 Task: Look for space in Shanhetun, China from 2nd June, 2023 to 15th June, 2023 for 2 adults in price range Rs.10000 to Rs.15000. Place can be entire place with 1  bedroom having 1 bed and 1 bathroom. Property type can be house, flat, guest house, hotel. Booking option can be shelf check-in. Required host language is Chinese (Simplified).
Action: Mouse moved to (586, 83)
Screenshot: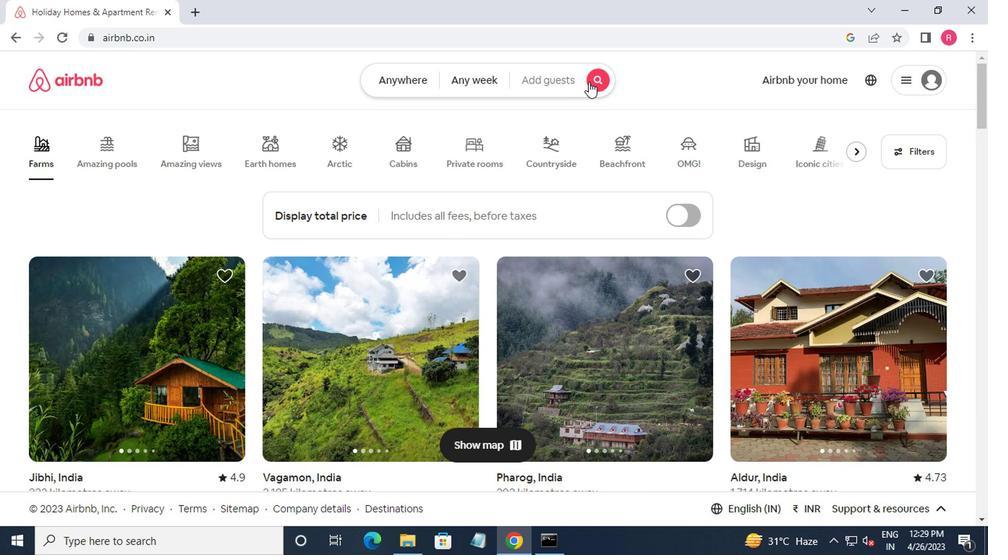 
Action: Mouse pressed left at (586, 83)
Screenshot: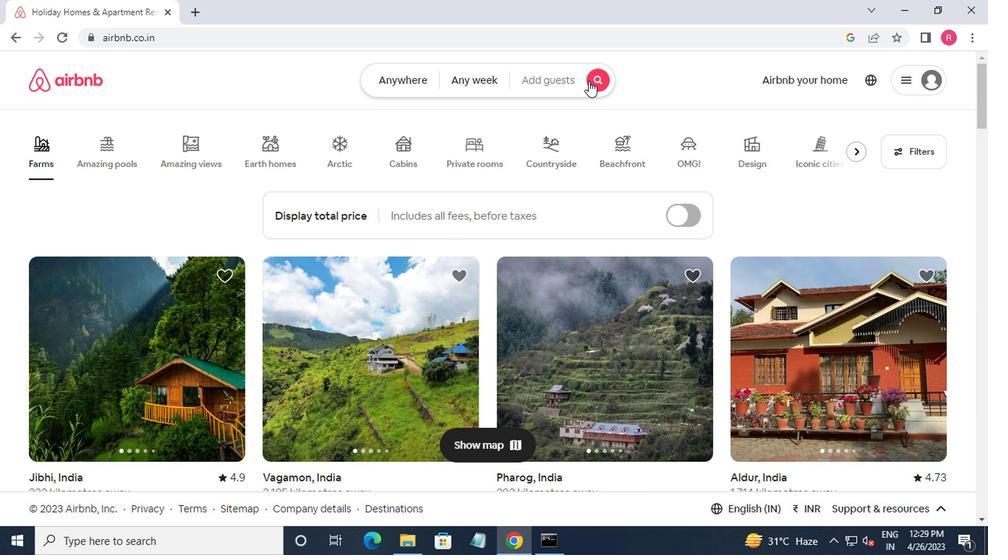 
Action: Mouse moved to (308, 134)
Screenshot: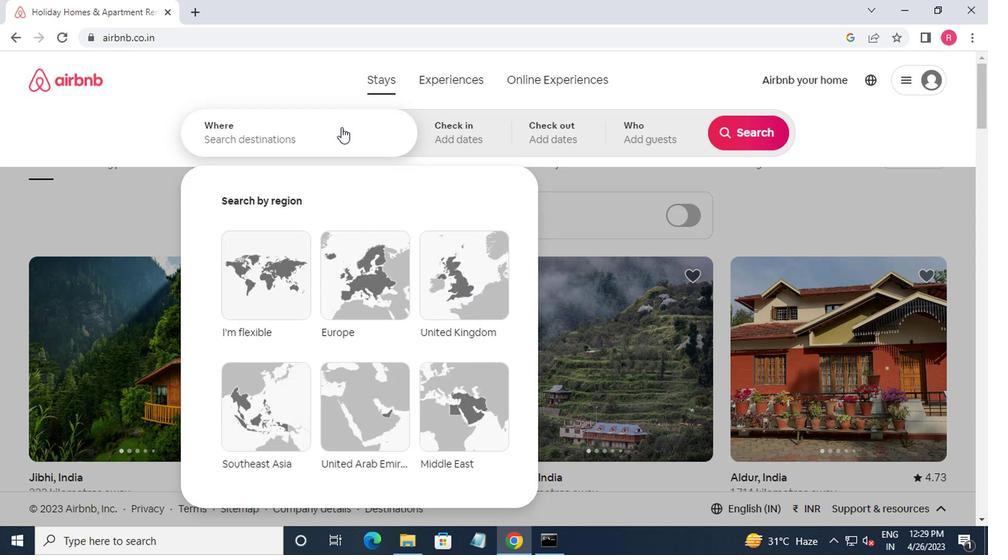 
Action: Mouse pressed left at (308, 134)
Screenshot: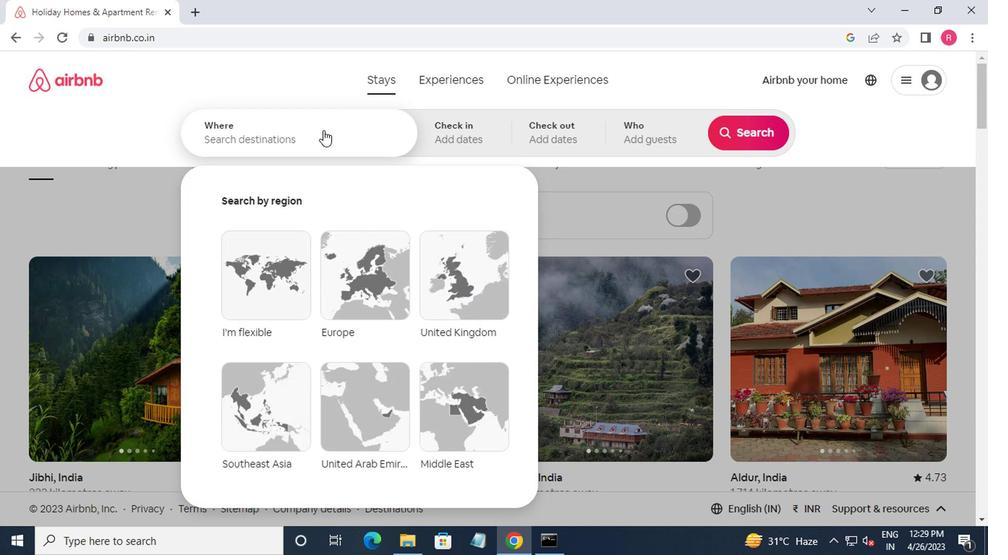 
Action: Mouse moved to (308, 134)
Screenshot: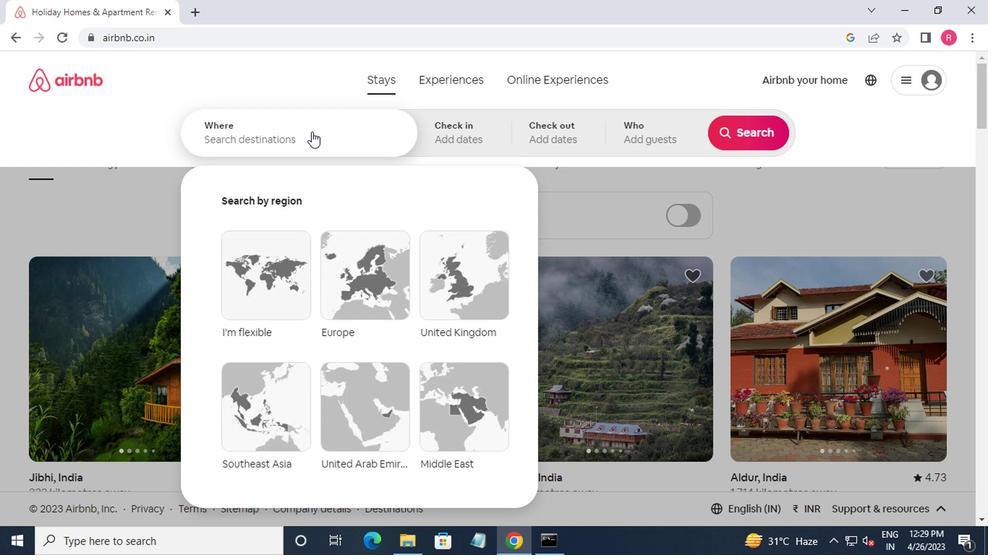 
Action: Key pressed shanhetun,chnaa<Key.backspace><Key.backspace><Key.backspace>aina<Key.backspace><Key.backspace><Key.backspace><Key.backspace>ina<Key.enter>
Screenshot: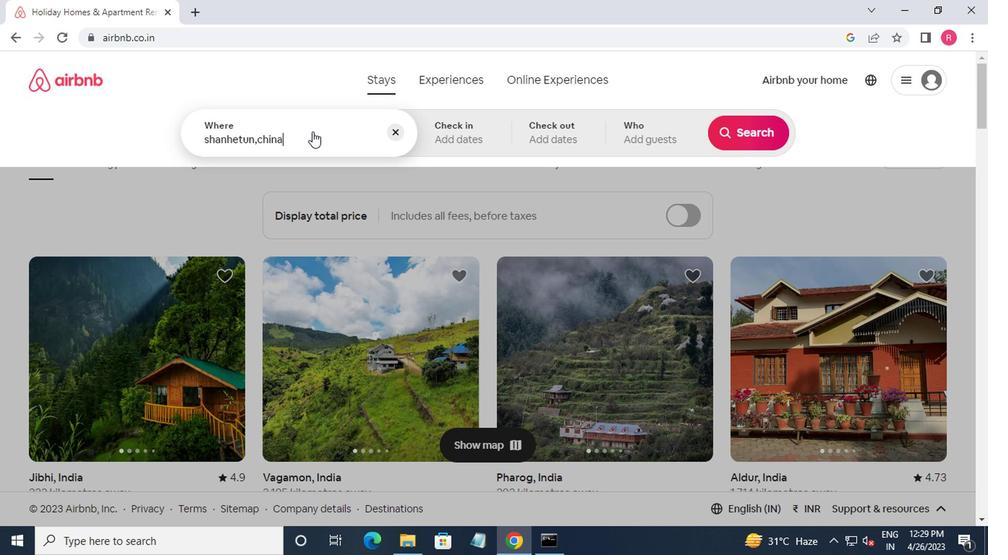 
Action: Mouse moved to (736, 250)
Screenshot: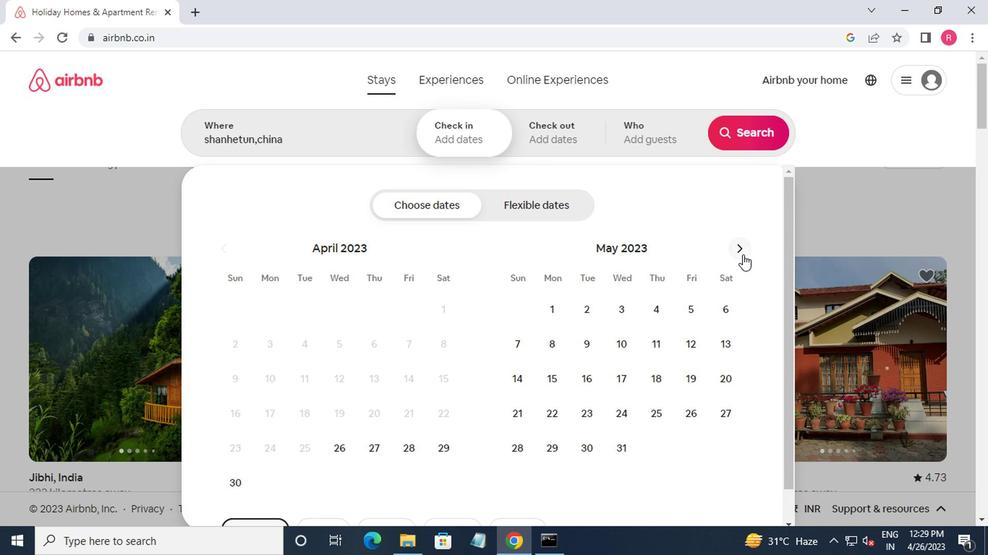 
Action: Mouse pressed left at (736, 250)
Screenshot: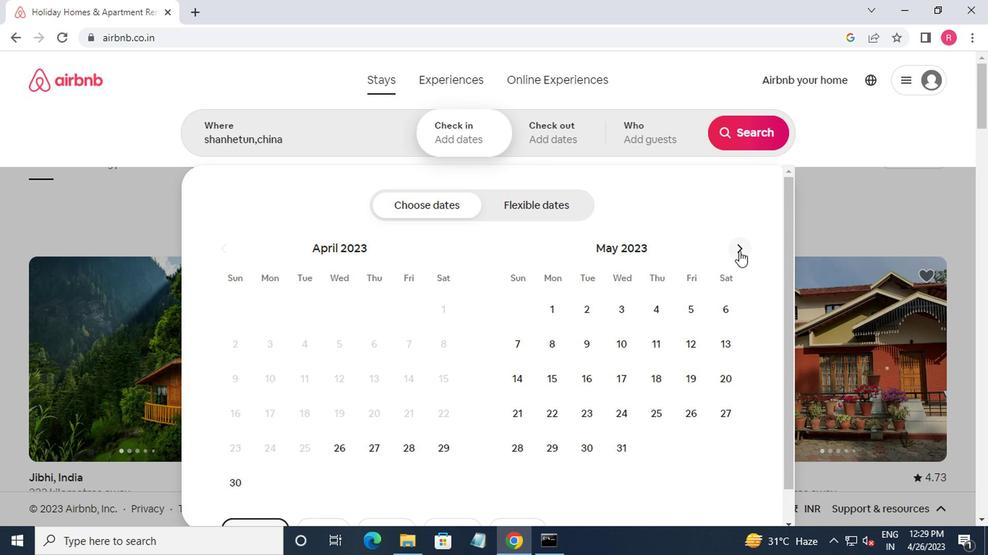 
Action: Mouse moved to (697, 320)
Screenshot: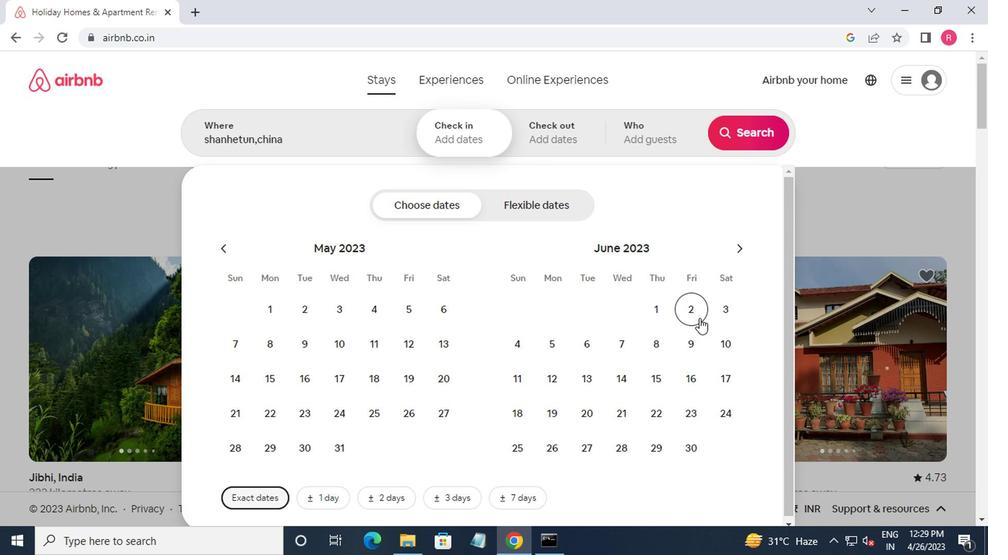
Action: Mouse pressed left at (697, 320)
Screenshot: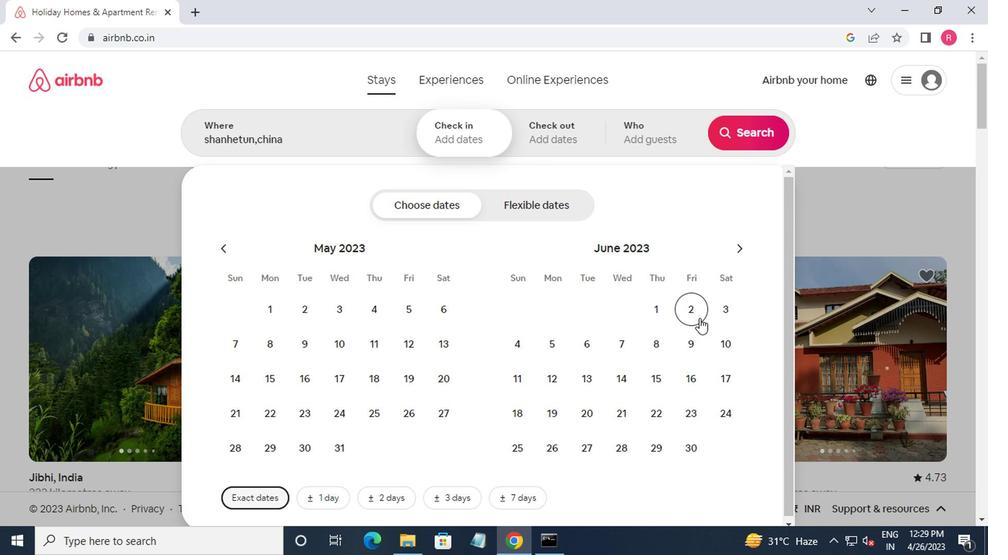 
Action: Mouse moved to (667, 386)
Screenshot: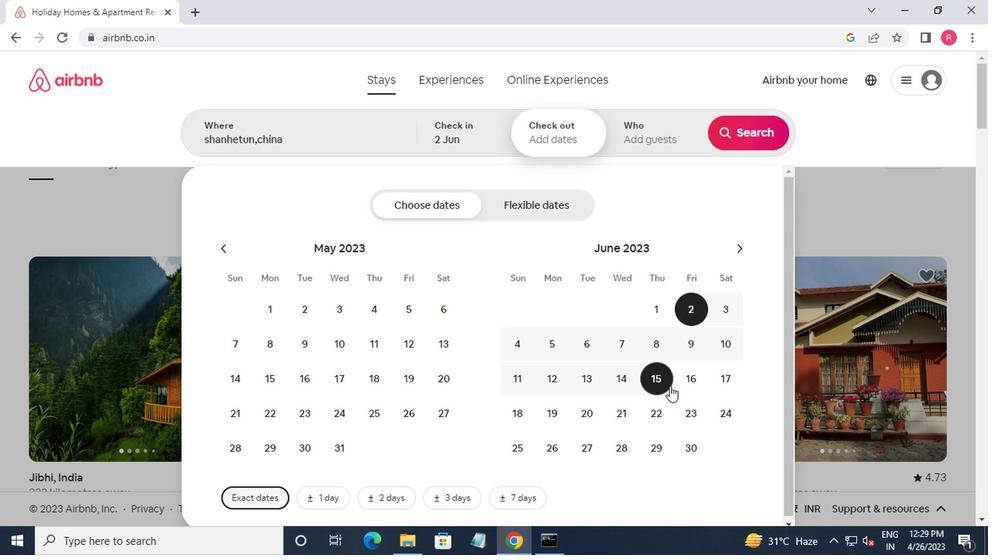 
Action: Mouse pressed left at (667, 386)
Screenshot: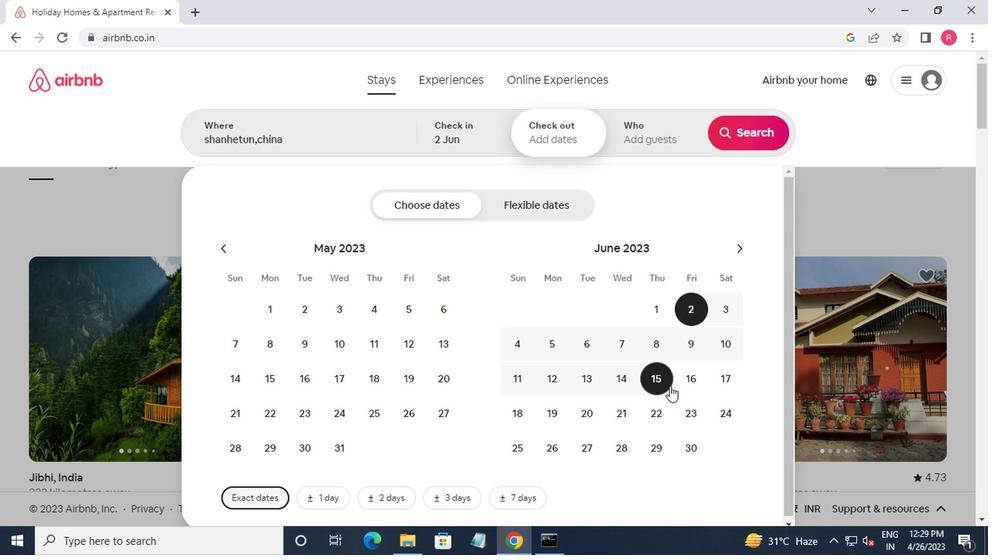
Action: Mouse moved to (642, 151)
Screenshot: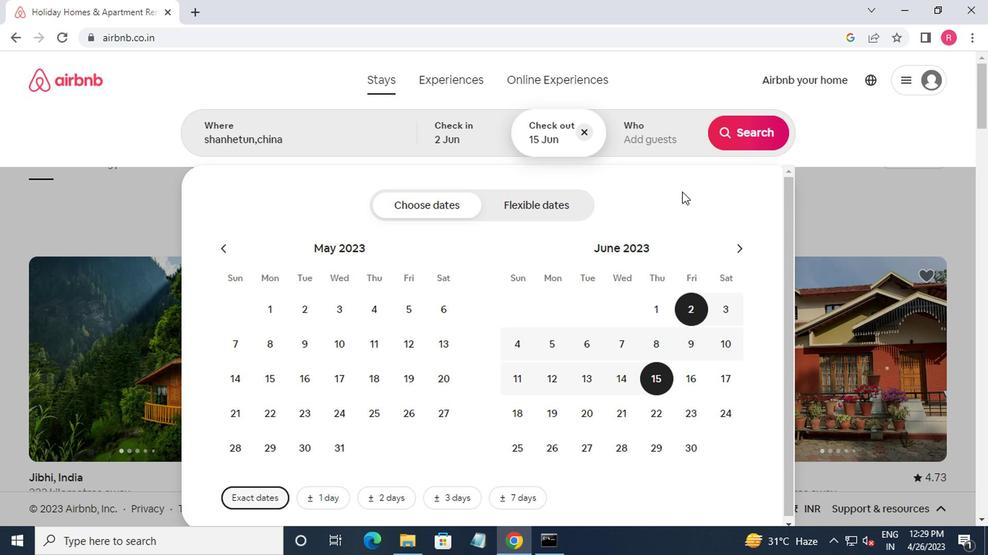 
Action: Mouse pressed left at (642, 151)
Screenshot: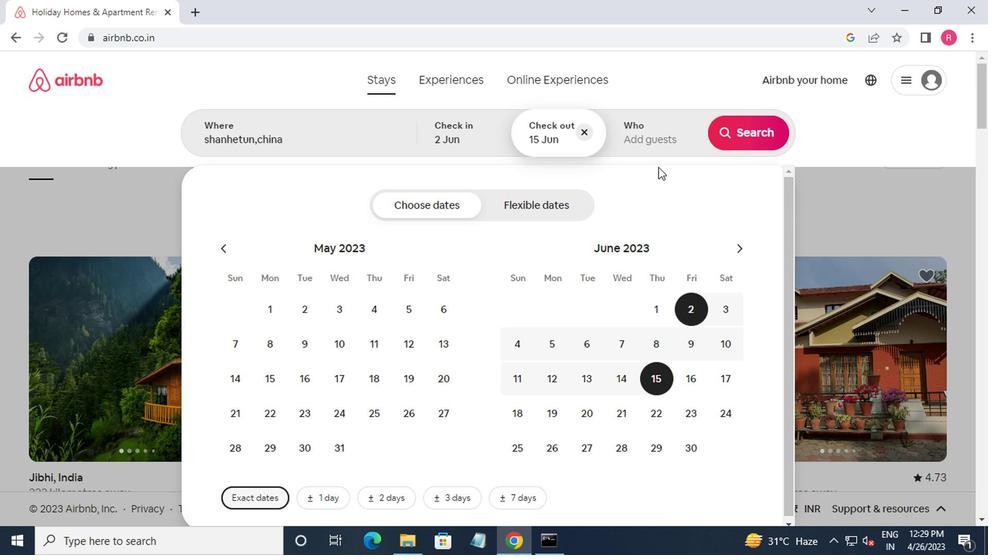 
Action: Mouse moved to (736, 210)
Screenshot: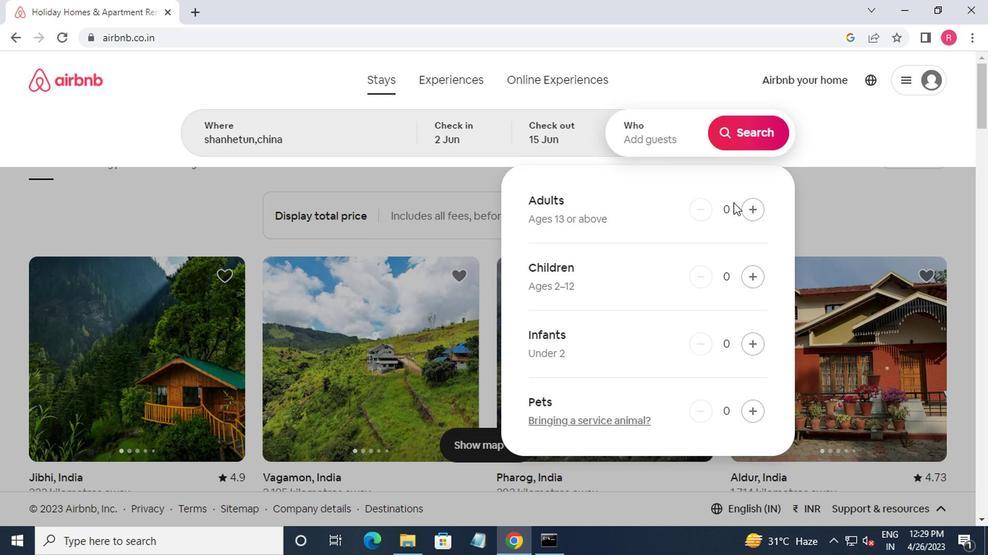 
Action: Mouse pressed left at (736, 210)
Screenshot: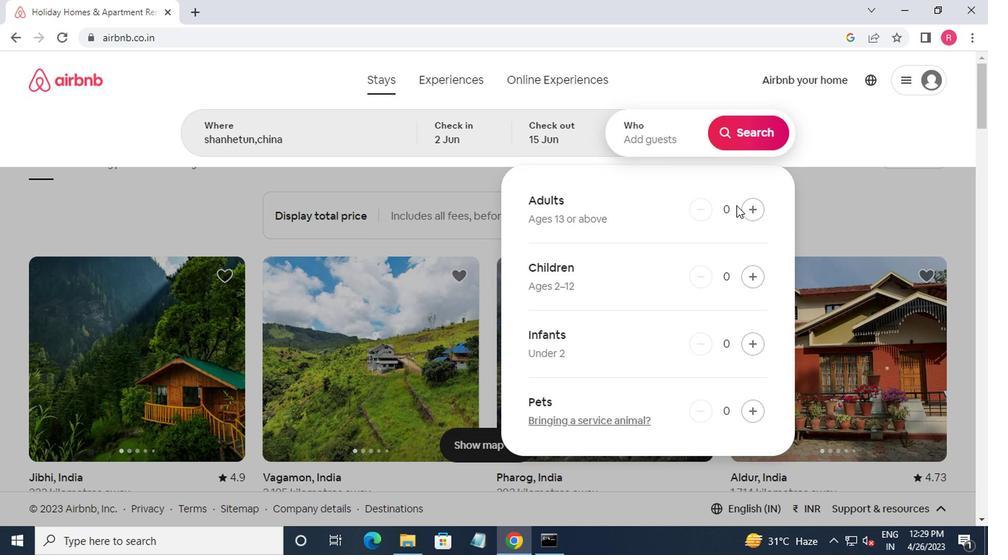 
Action: Mouse moved to (736, 213)
Screenshot: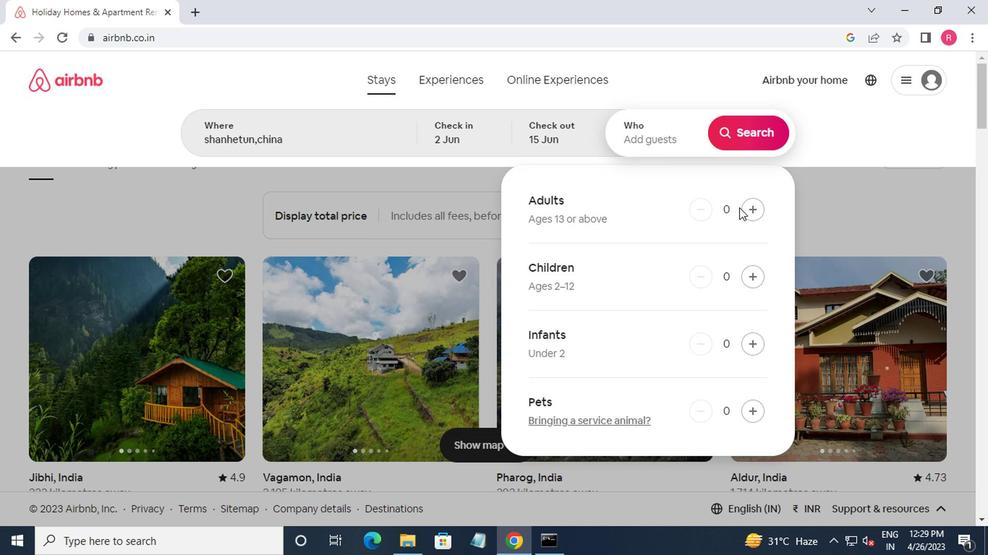 
Action: Mouse pressed left at (736, 213)
Screenshot: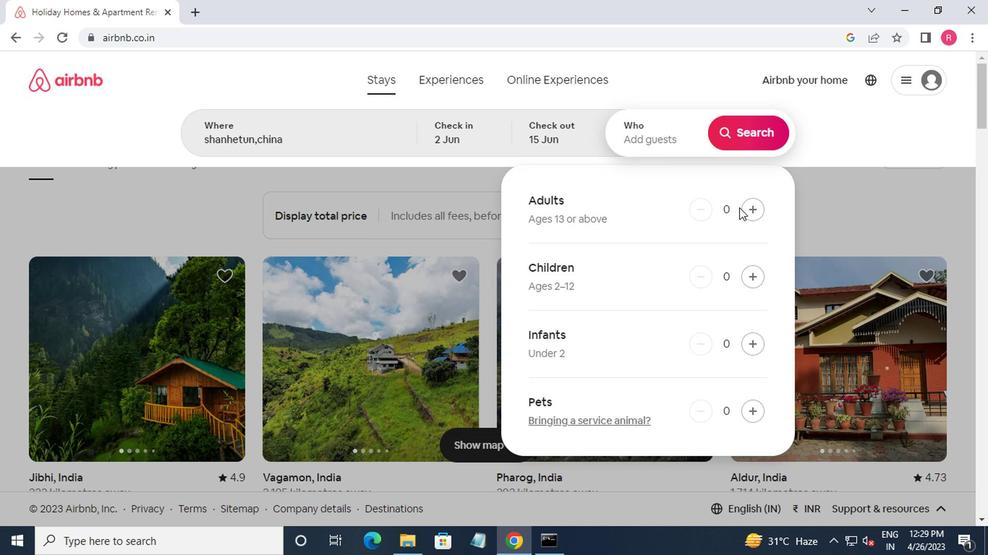 
Action: Mouse moved to (749, 211)
Screenshot: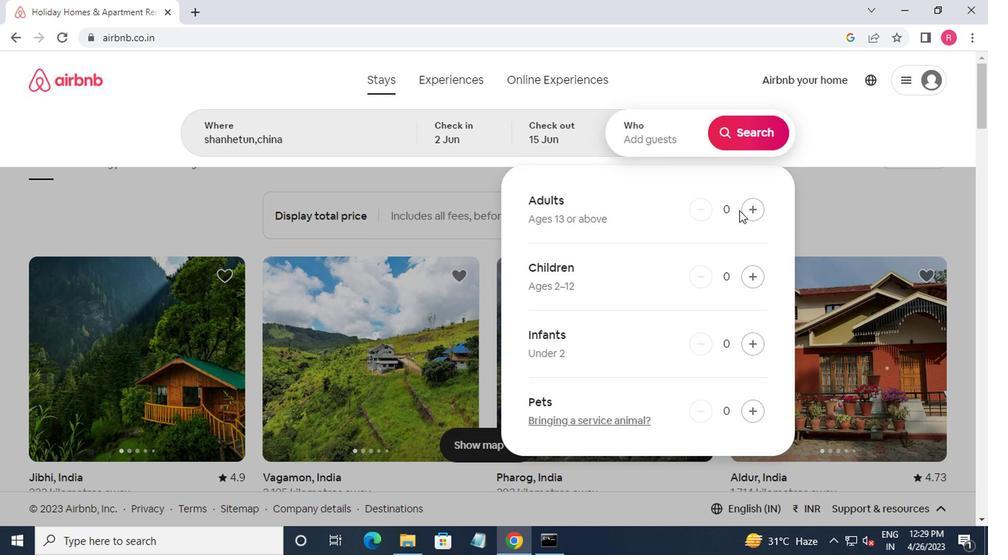 
Action: Mouse pressed left at (749, 211)
Screenshot: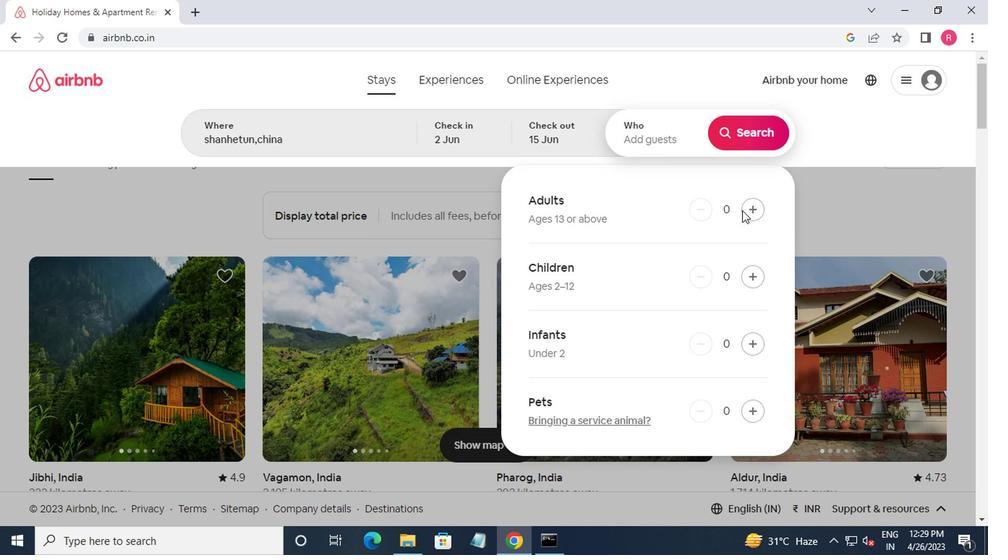 
Action: Mouse pressed left at (749, 211)
Screenshot: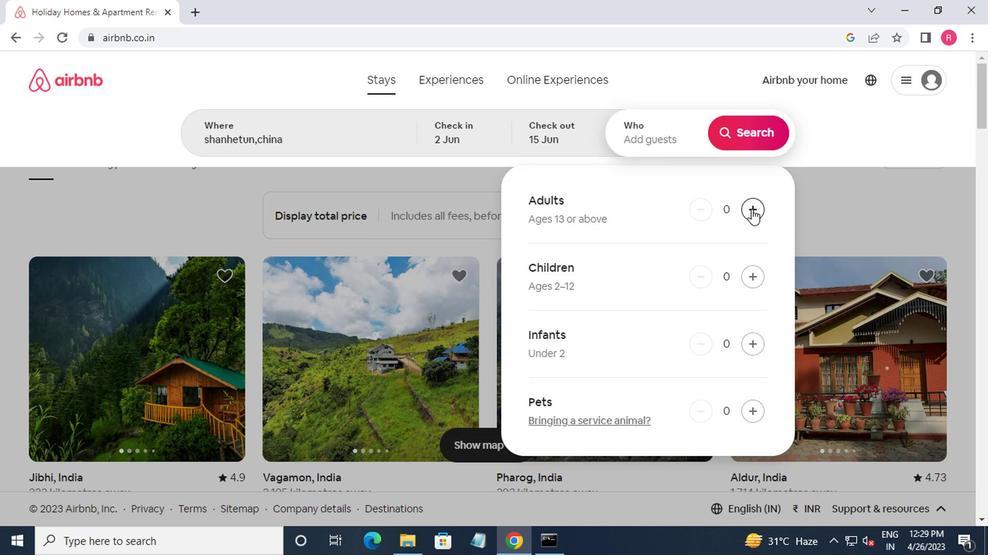 
Action: Mouse moved to (734, 127)
Screenshot: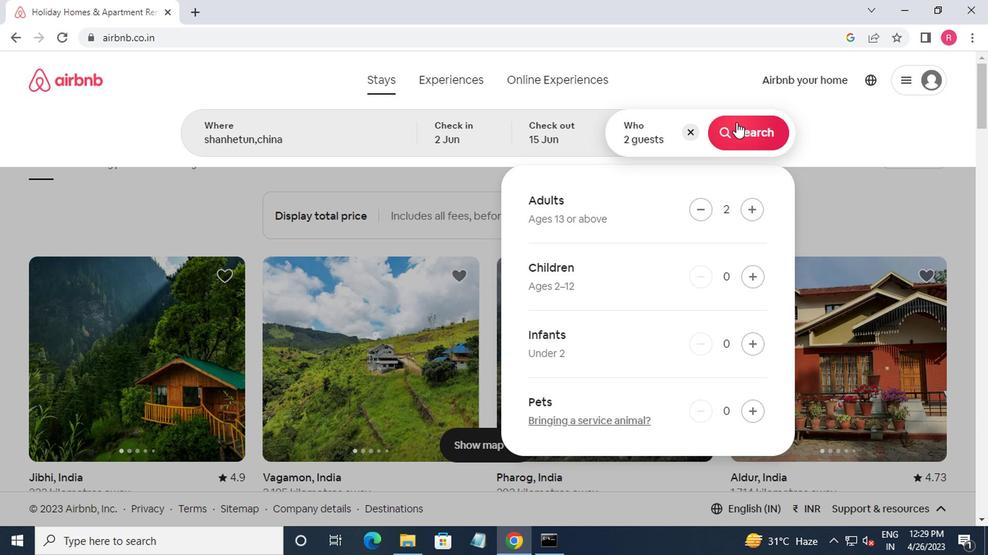 
Action: Mouse pressed left at (734, 127)
Screenshot: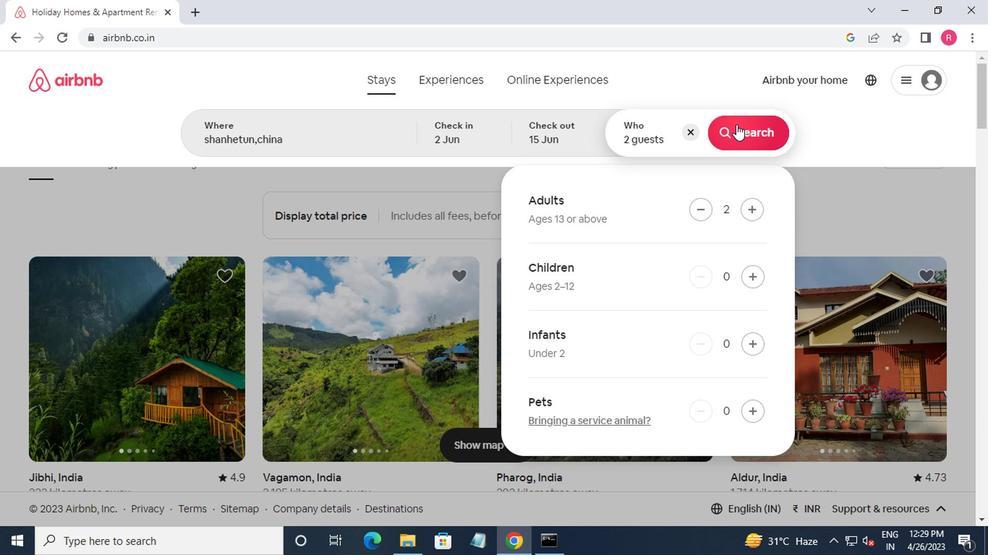 
Action: Mouse moved to (912, 141)
Screenshot: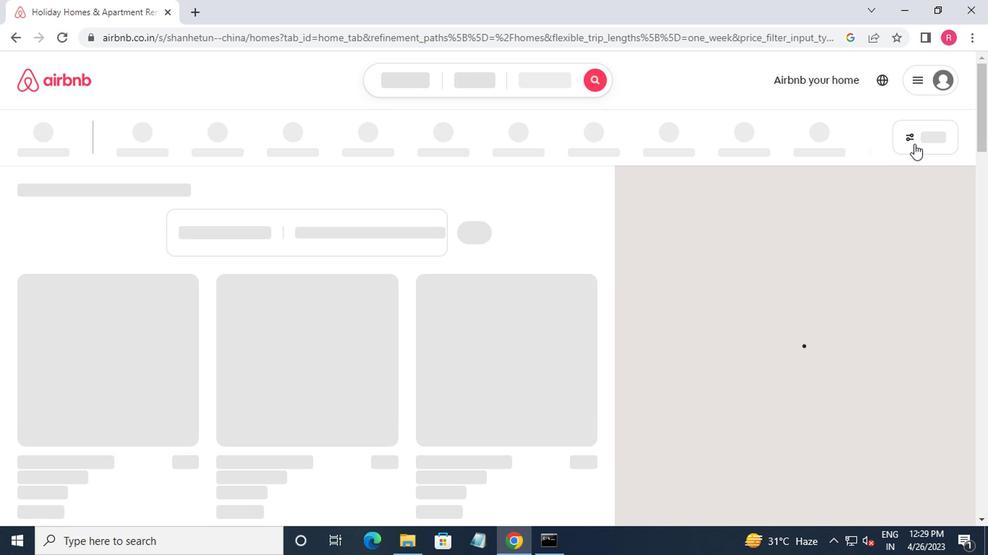 
Action: Mouse pressed left at (912, 141)
Screenshot: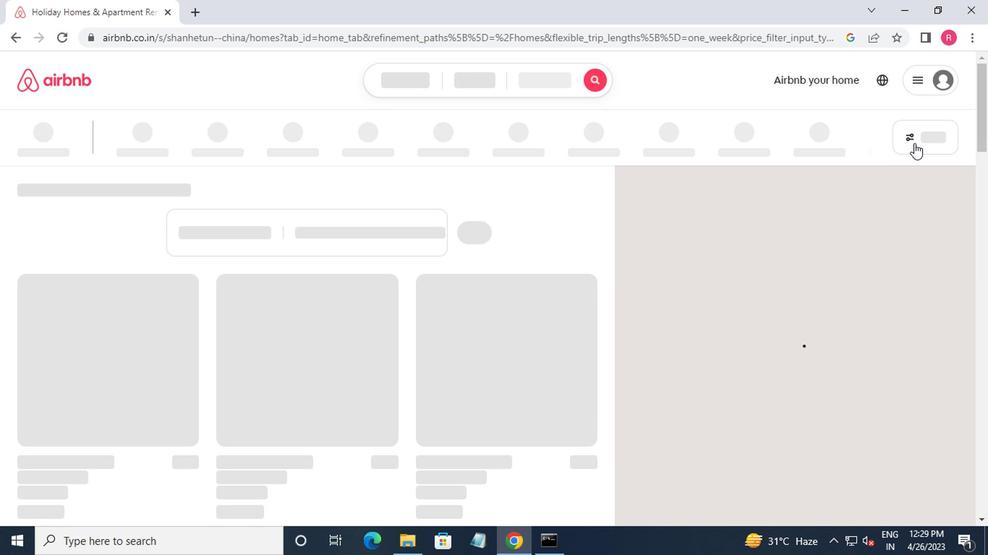 
Action: Mouse moved to (320, 320)
Screenshot: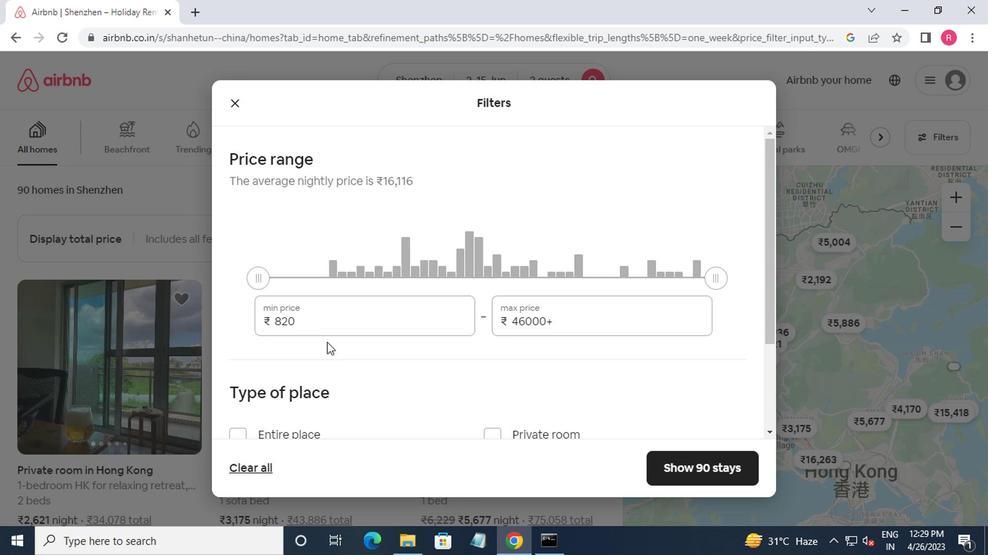 
Action: Mouse pressed left at (320, 320)
Screenshot: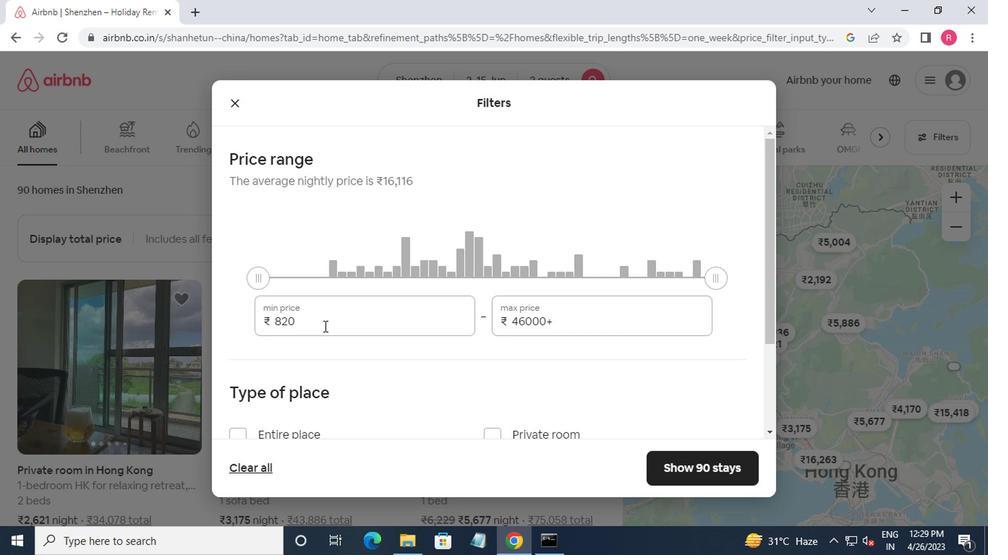 
Action: Mouse moved to (322, 319)
Screenshot: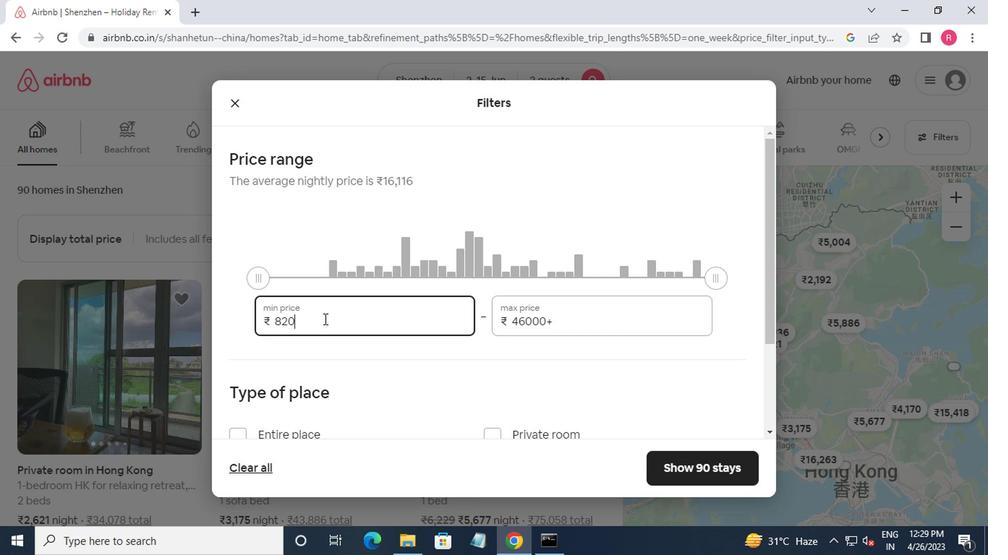 
Action: Key pressed <Key.backspace><Key.backspace><Key.backspace><Key.backspace>10000<Key.tab>15000
Screenshot: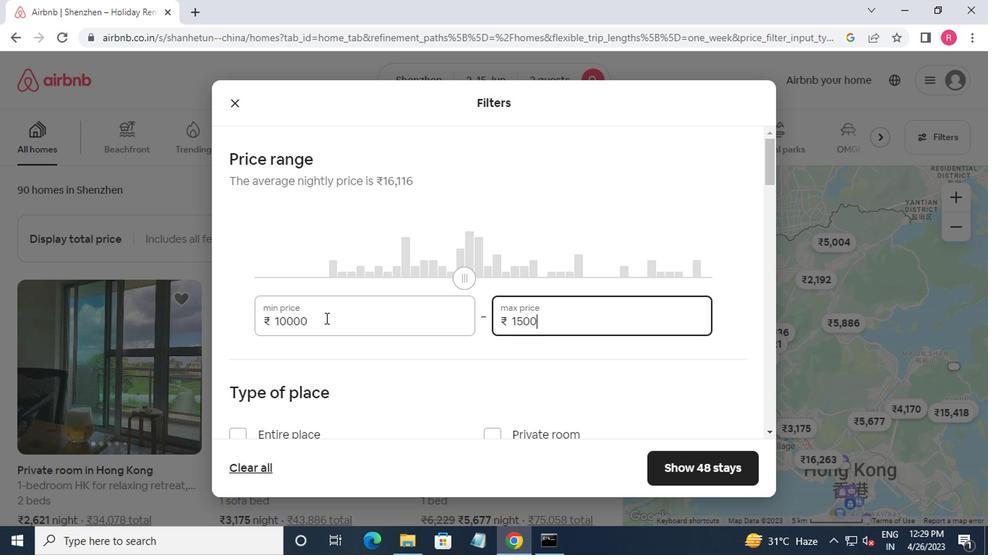 
Action: Mouse moved to (320, 315)
Screenshot: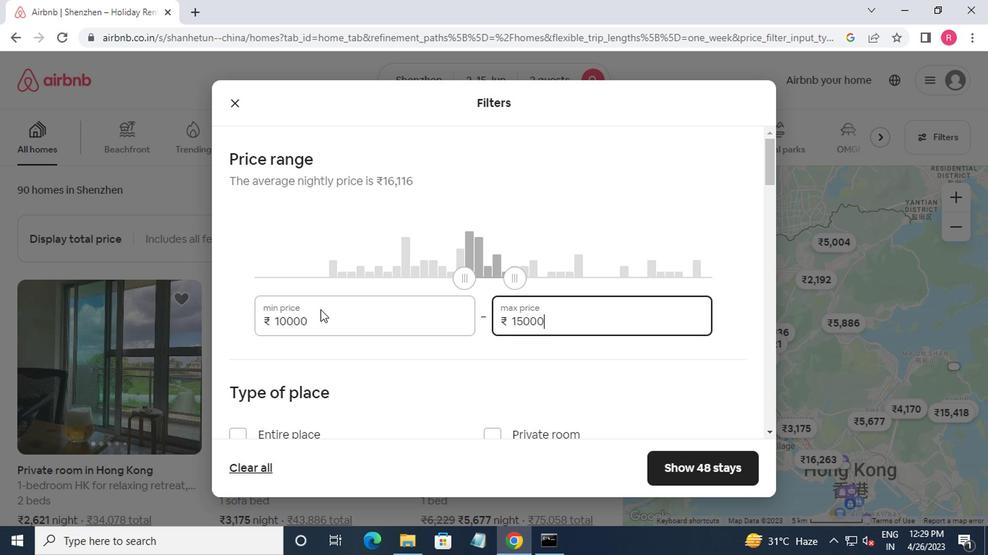 
Action: Mouse scrolled (320, 314) with delta (0, -1)
Screenshot: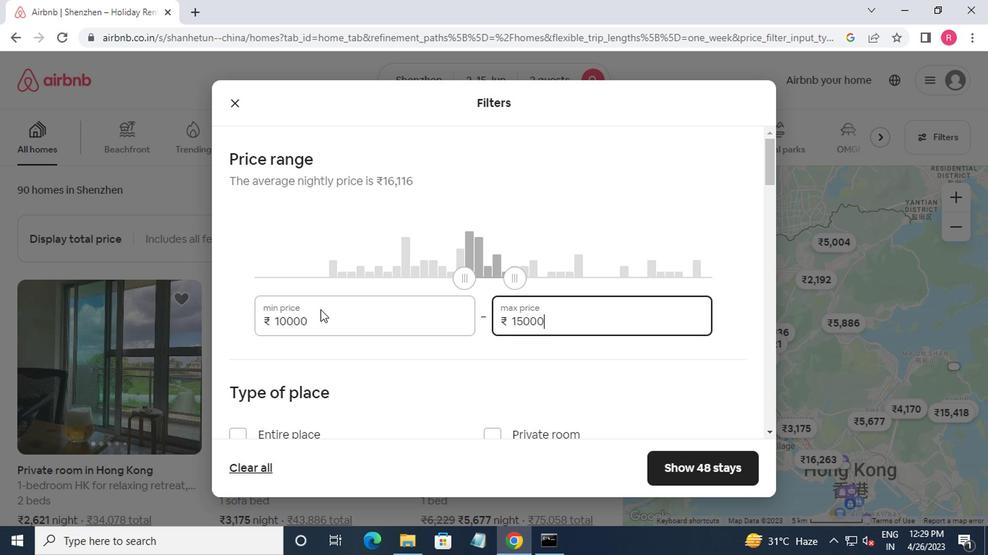 
Action: Mouse moved to (342, 331)
Screenshot: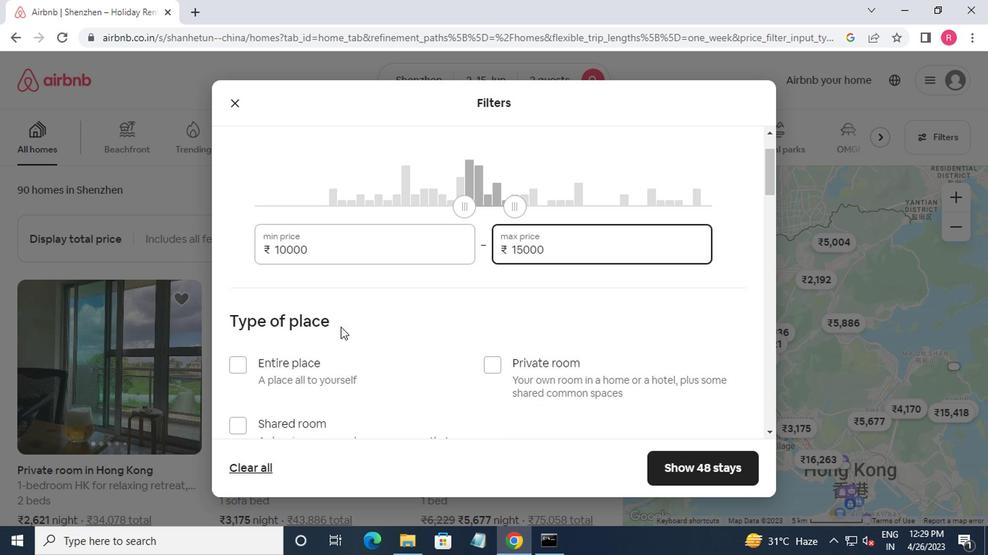 
Action: Mouse scrolled (342, 330) with delta (0, 0)
Screenshot: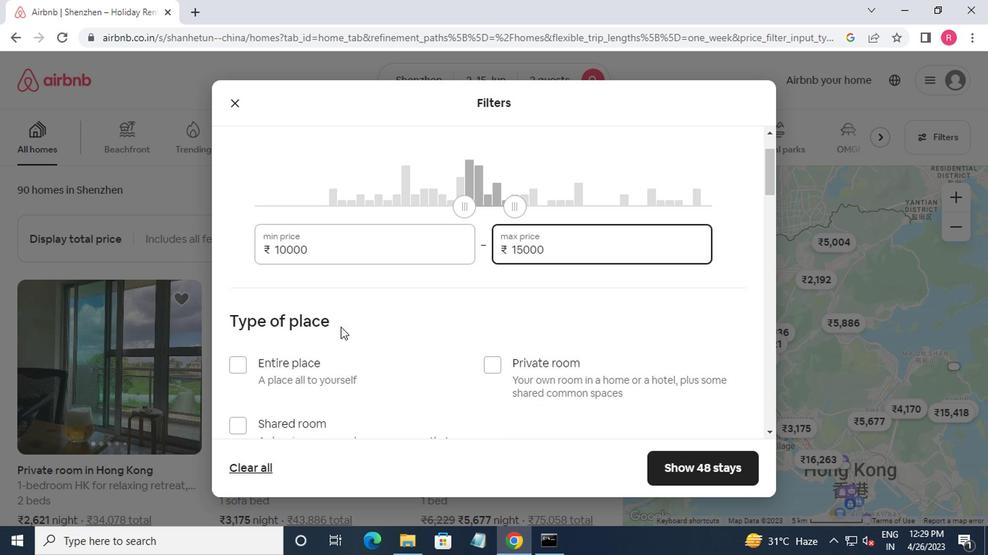 
Action: Mouse moved to (355, 372)
Screenshot: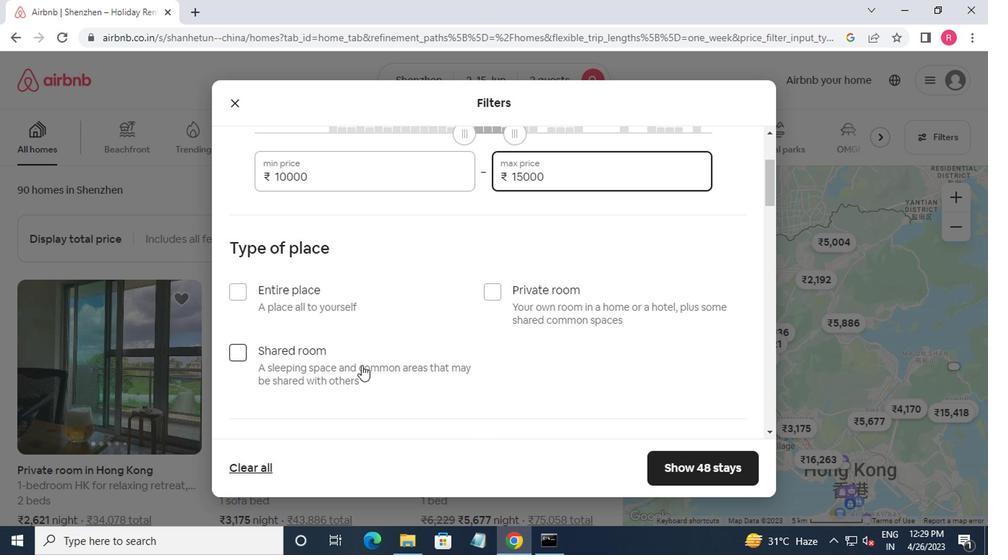 
Action: Mouse scrolled (355, 371) with delta (0, -1)
Screenshot: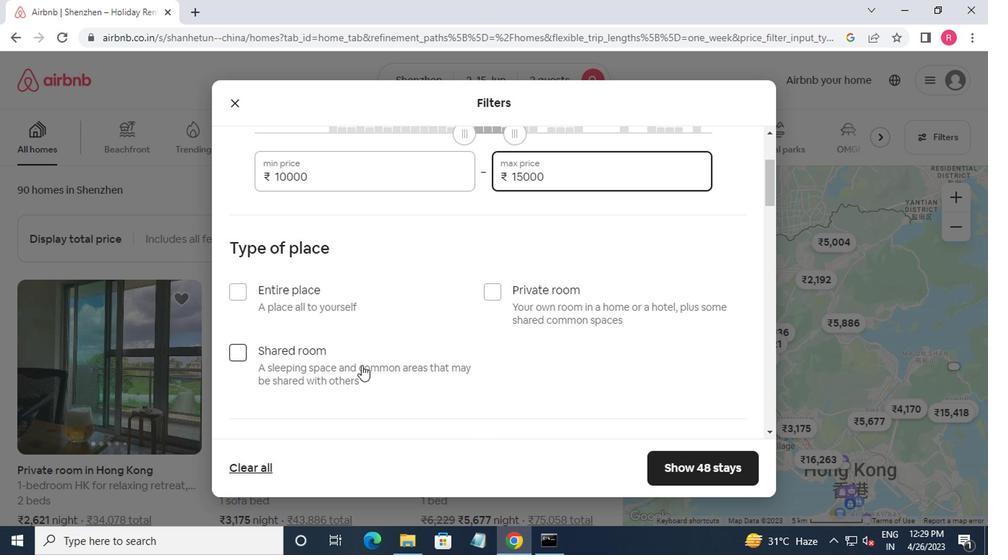 
Action: Mouse moved to (239, 220)
Screenshot: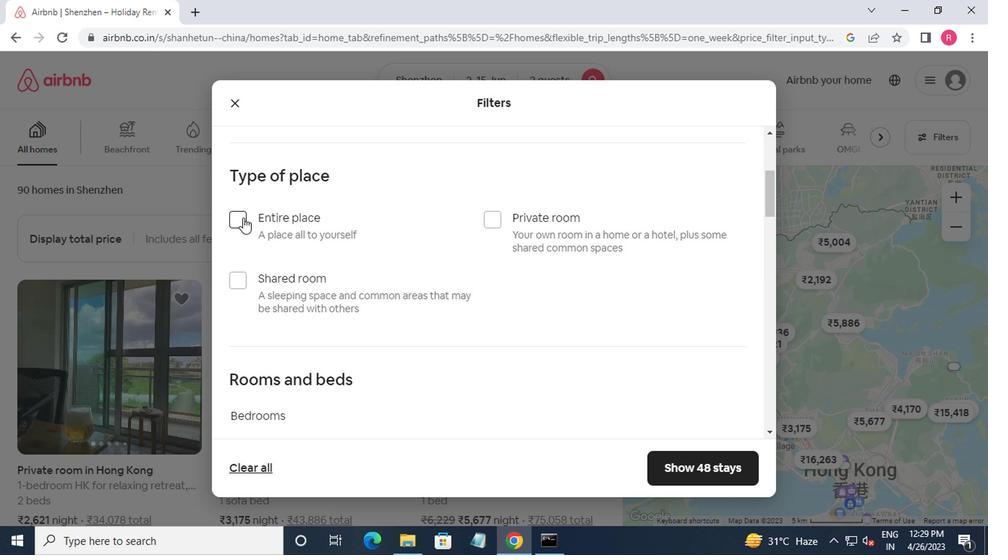 
Action: Mouse pressed left at (239, 220)
Screenshot: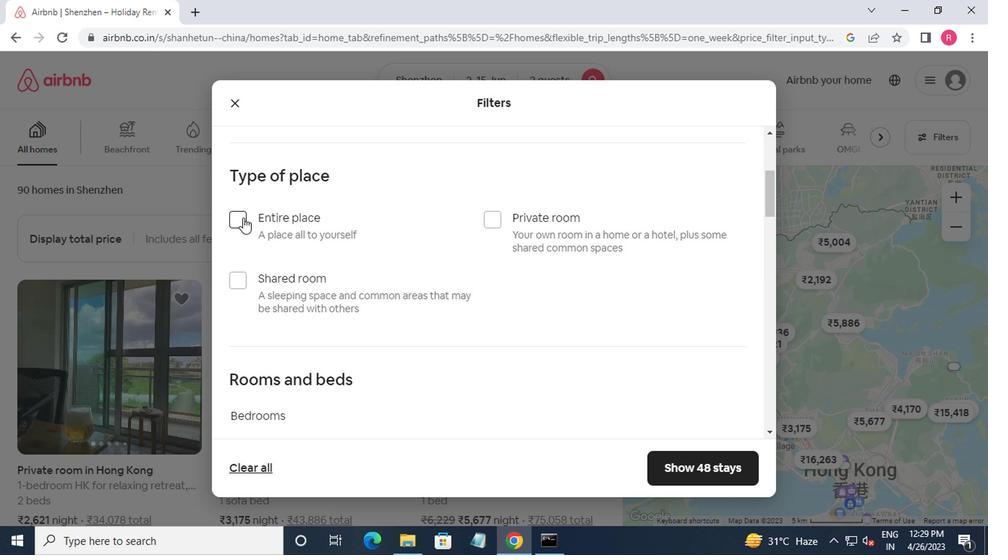 
Action: Mouse moved to (352, 281)
Screenshot: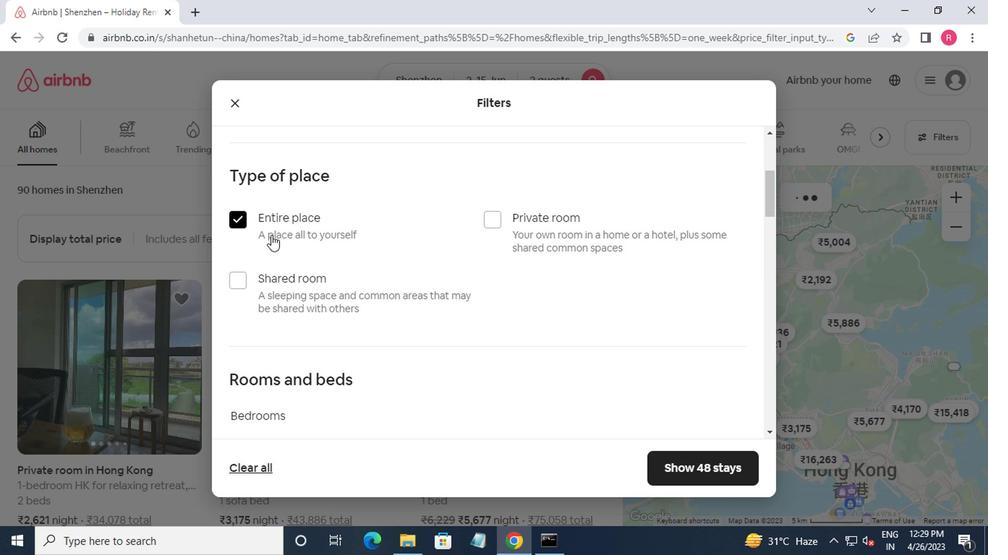 
Action: Mouse scrolled (352, 280) with delta (0, -1)
Screenshot: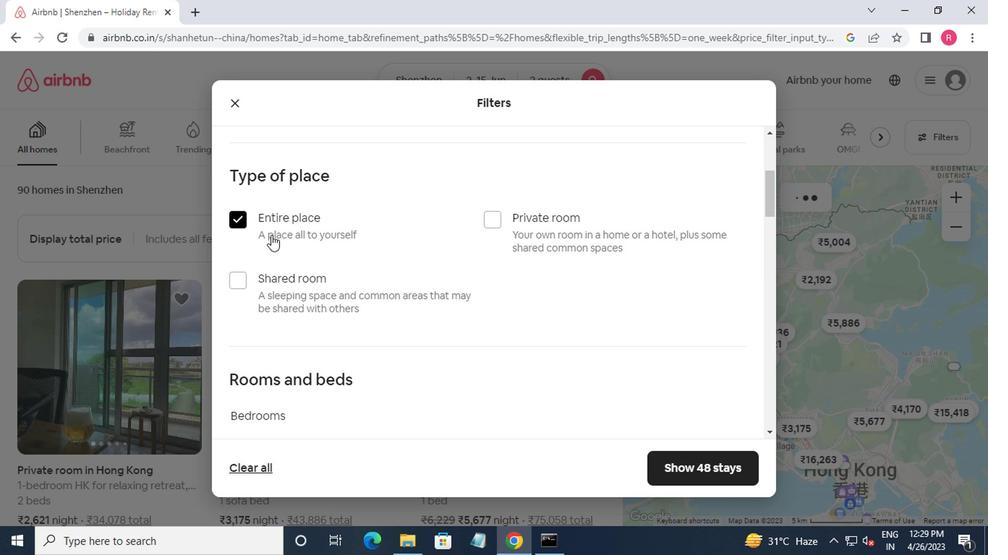 
Action: Mouse moved to (454, 322)
Screenshot: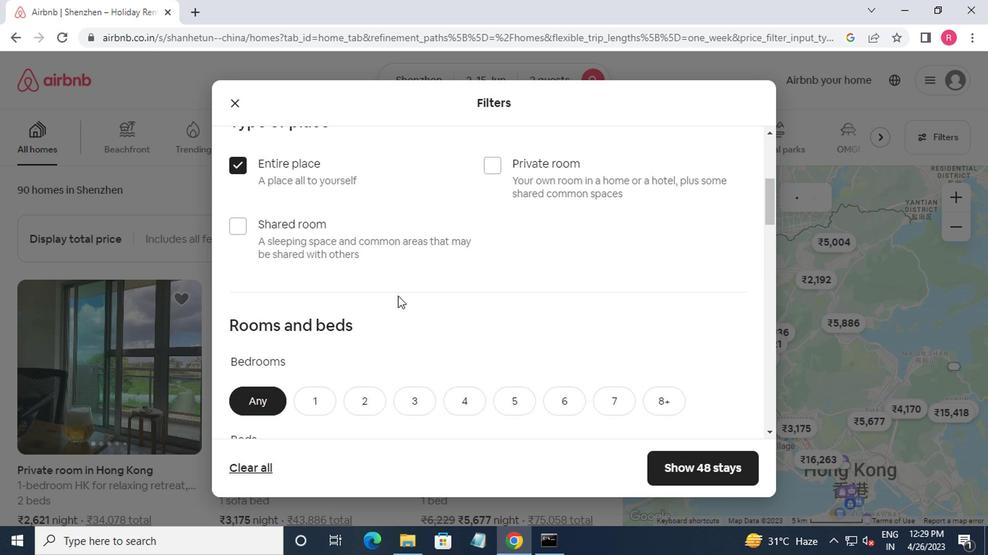 
Action: Mouse scrolled (454, 321) with delta (0, -1)
Screenshot: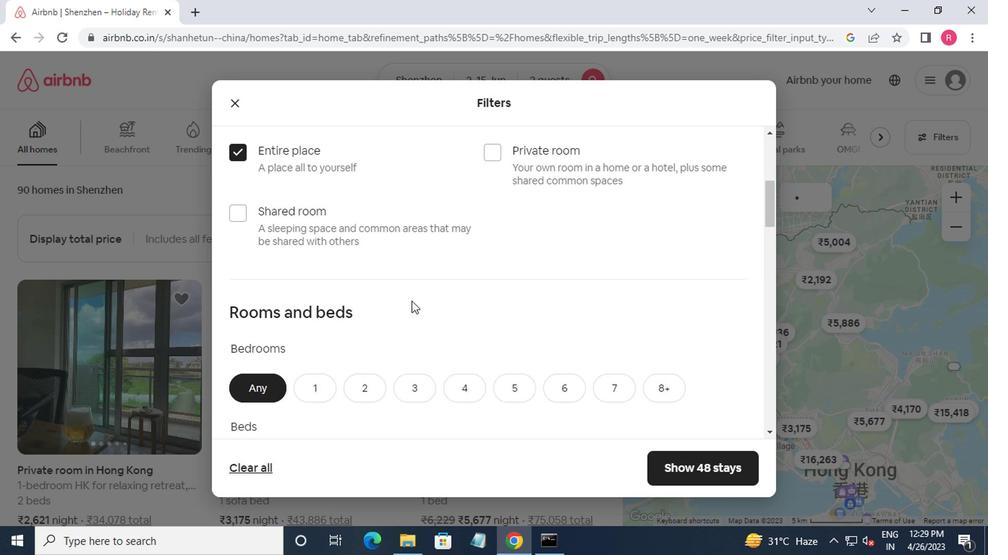 
Action: Mouse moved to (314, 308)
Screenshot: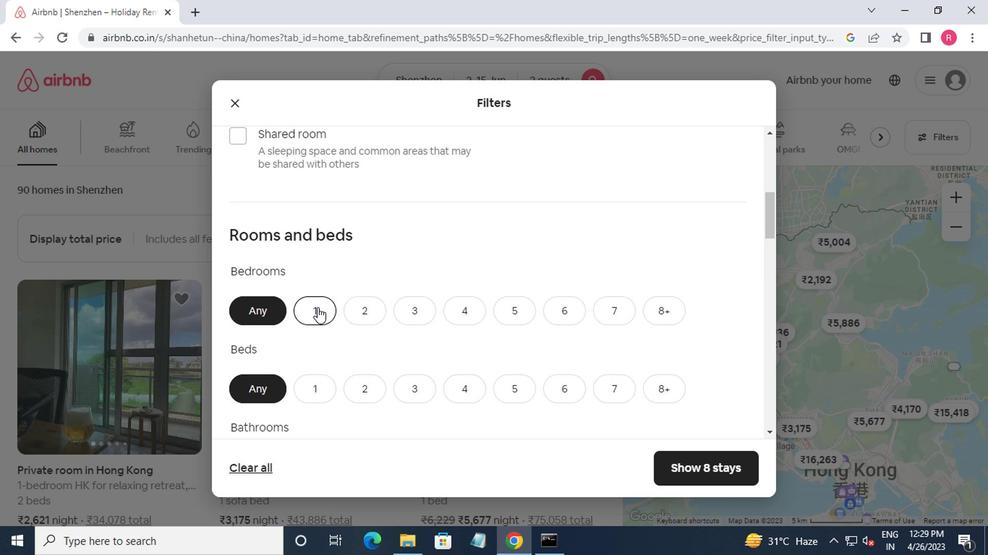 
Action: Mouse pressed left at (314, 308)
Screenshot: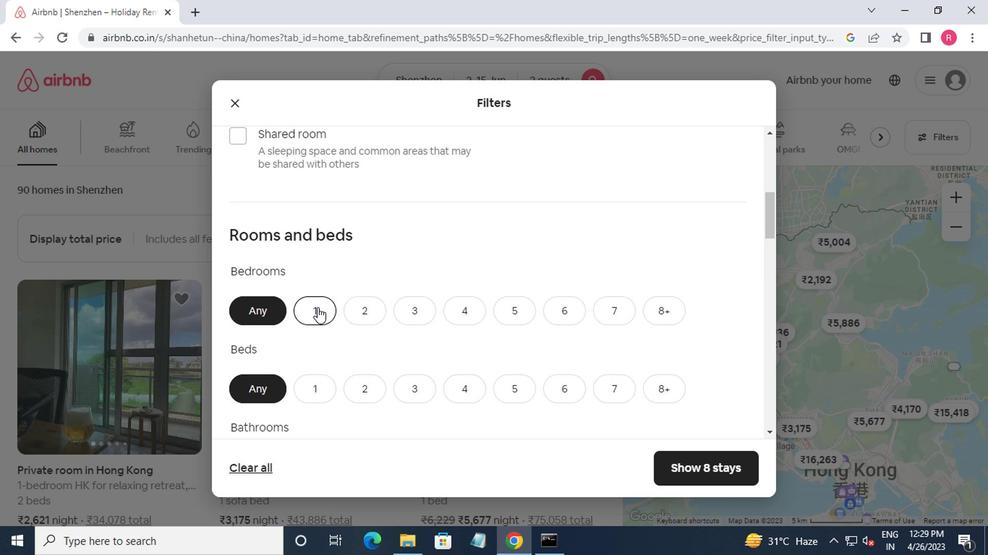 
Action: Mouse moved to (320, 314)
Screenshot: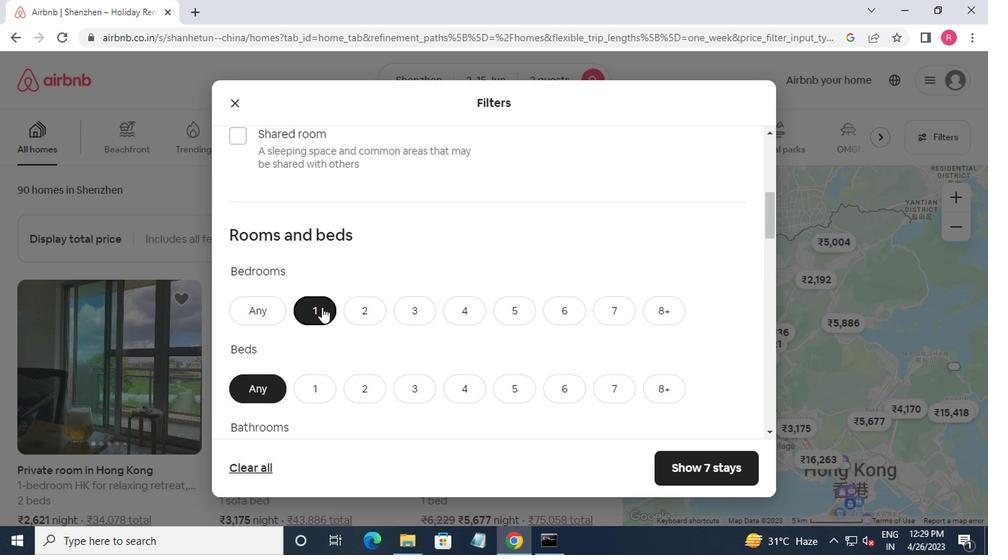 
Action: Mouse scrolled (320, 313) with delta (0, -1)
Screenshot: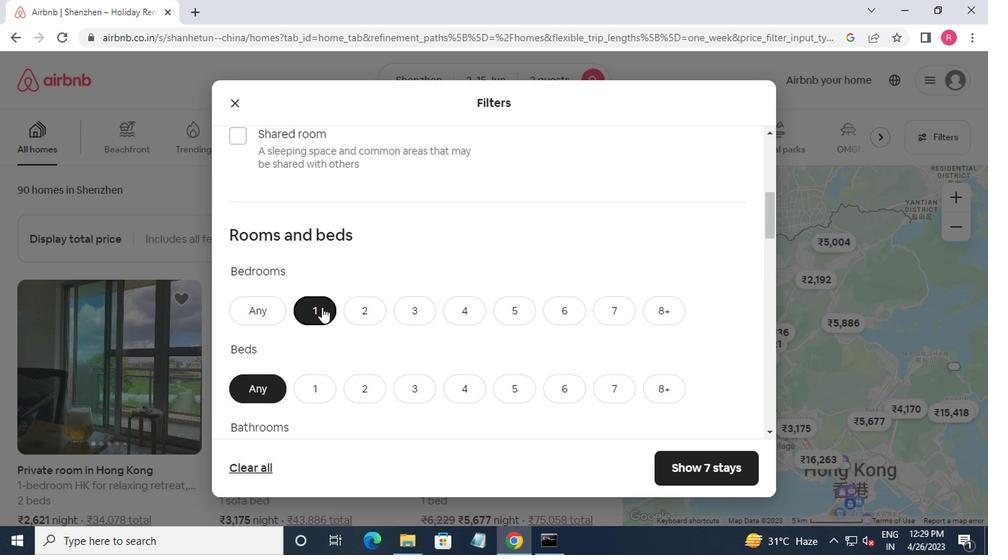 
Action: Mouse moved to (322, 314)
Screenshot: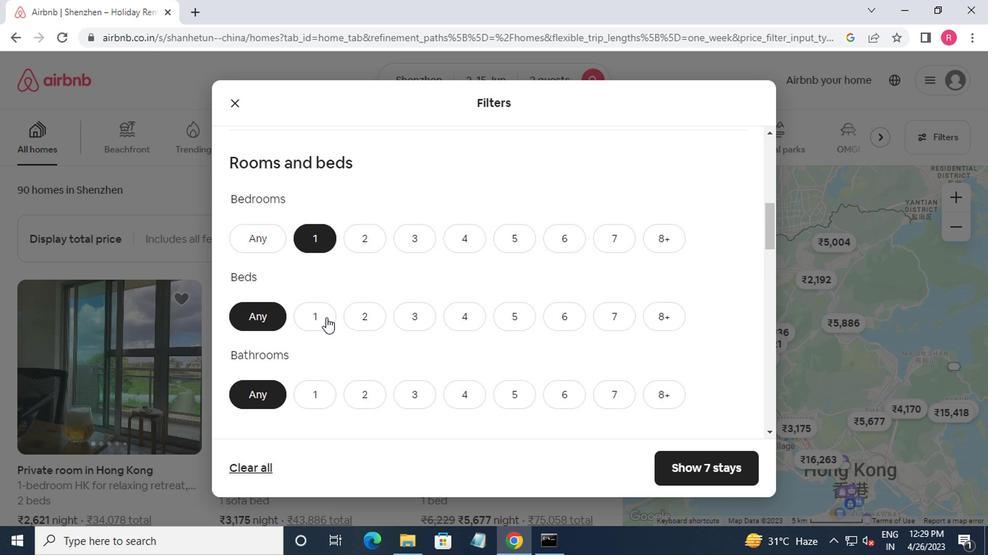 
Action: Mouse pressed left at (322, 314)
Screenshot: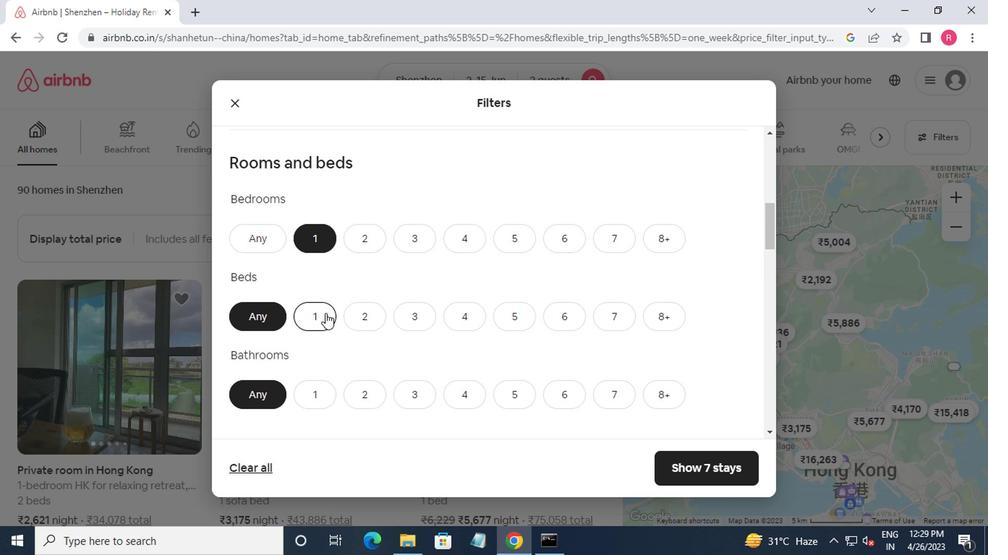 
Action: Mouse moved to (330, 314)
Screenshot: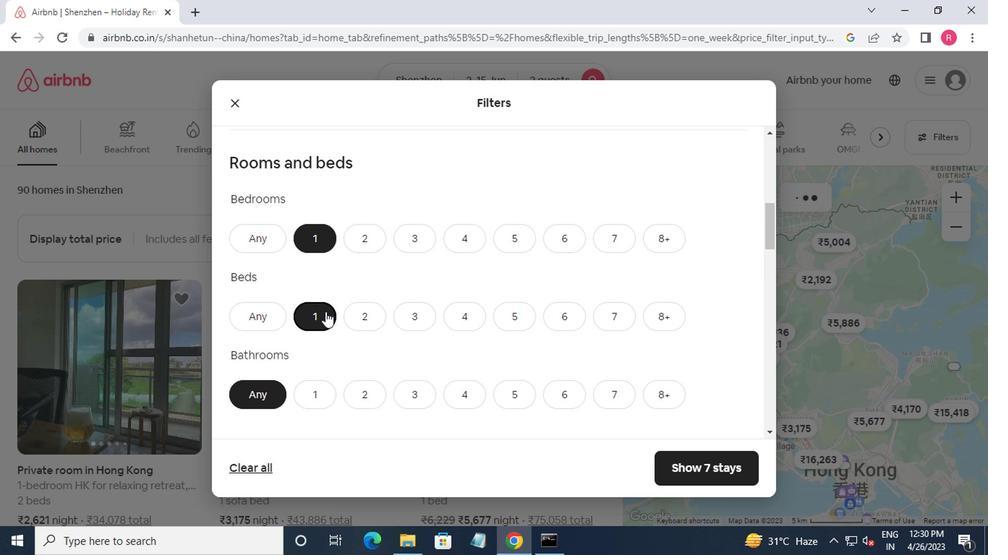
Action: Mouse scrolled (330, 313) with delta (0, -1)
Screenshot: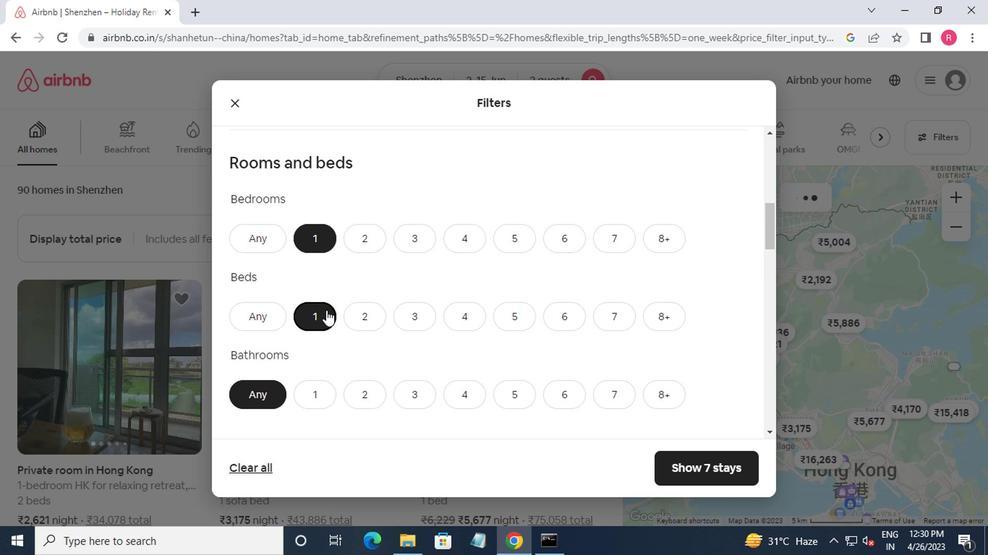 
Action: Mouse moved to (322, 319)
Screenshot: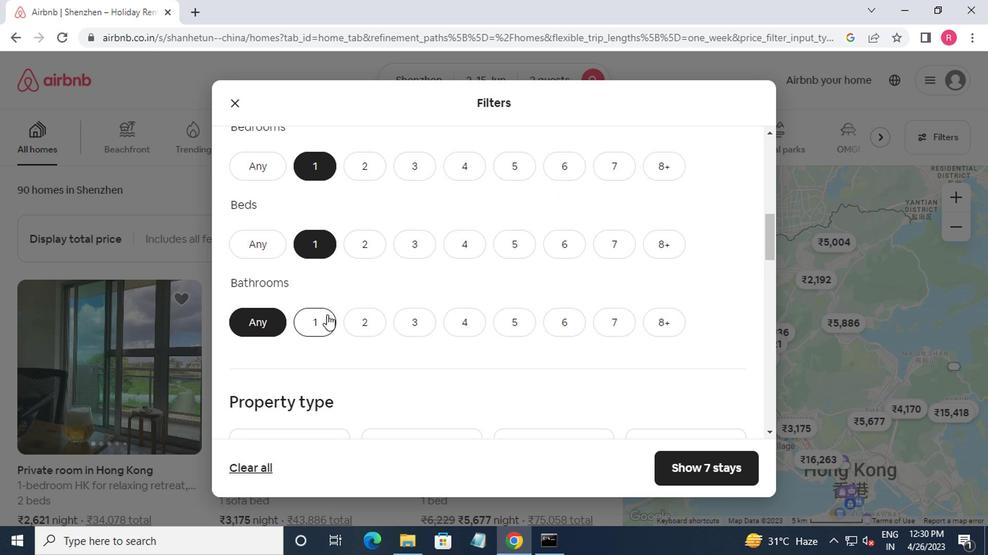 
Action: Mouse pressed left at (322, 319)
Screenshot: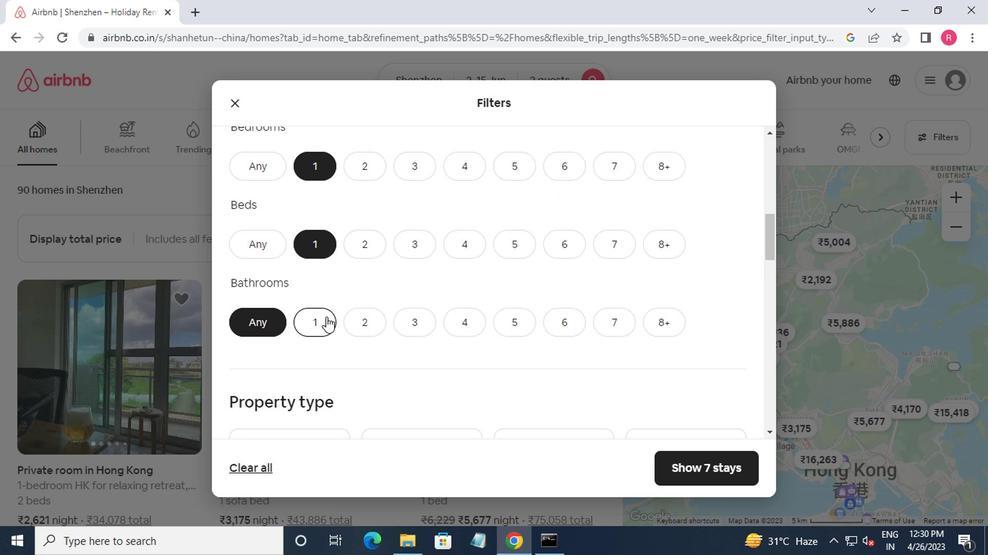 
Action: Mouse moved to (322, 316)
Screenshot: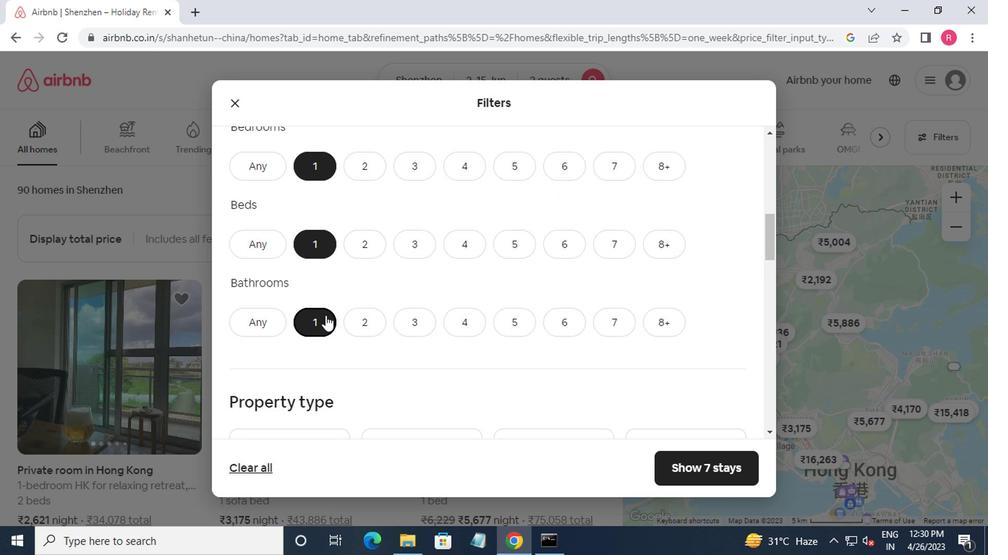 
Action: Mouse scrolled (322, 315) with delta (0, 0)
Screenshot: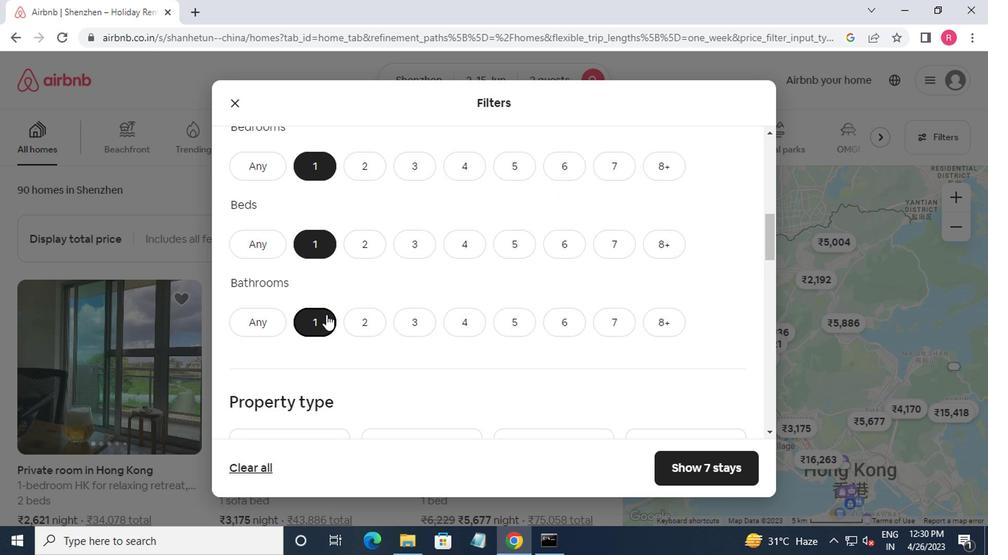 
Action: Mouse moved to (323, 316)
Screenshot: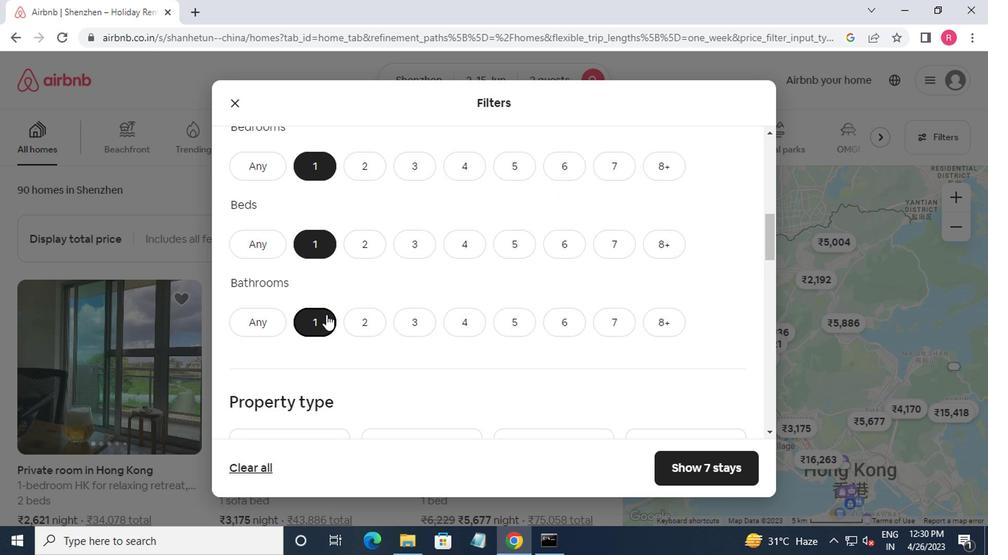 
Action: Mouse scrolled (323, 315) with delta (0, 0)
Screenshot: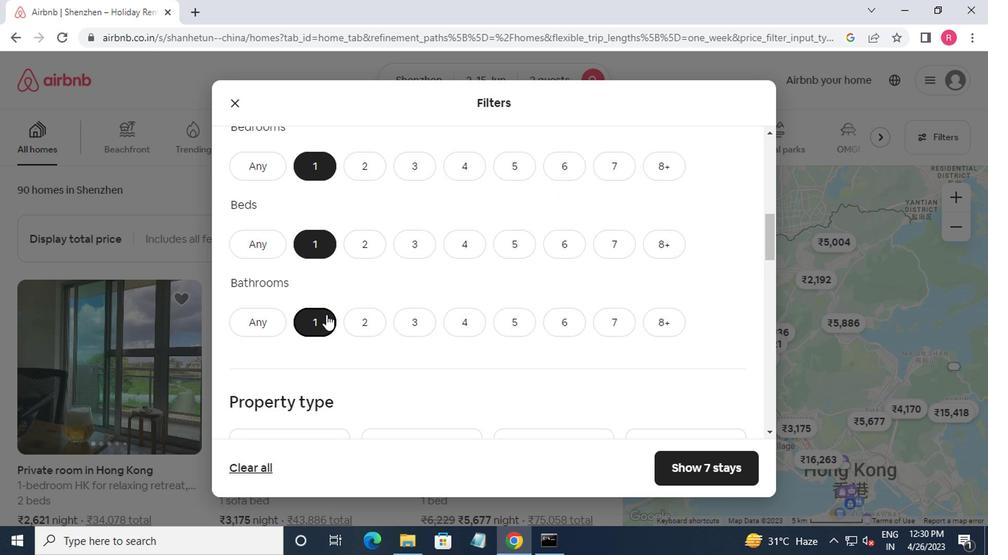
Action: Mouse moved to (281, 321)
Screenshot: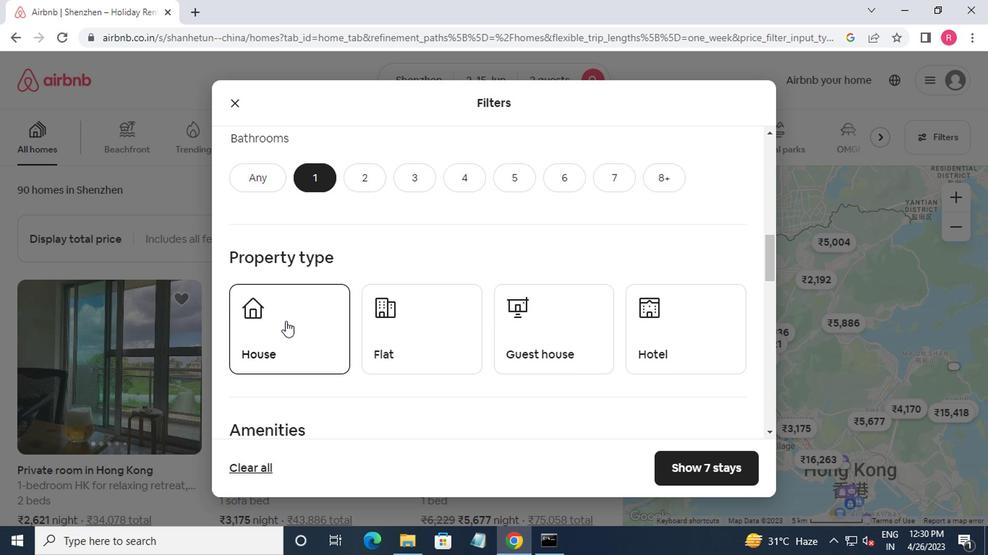 
Action: Mouse pressed left at (281, 321)
Screenshot: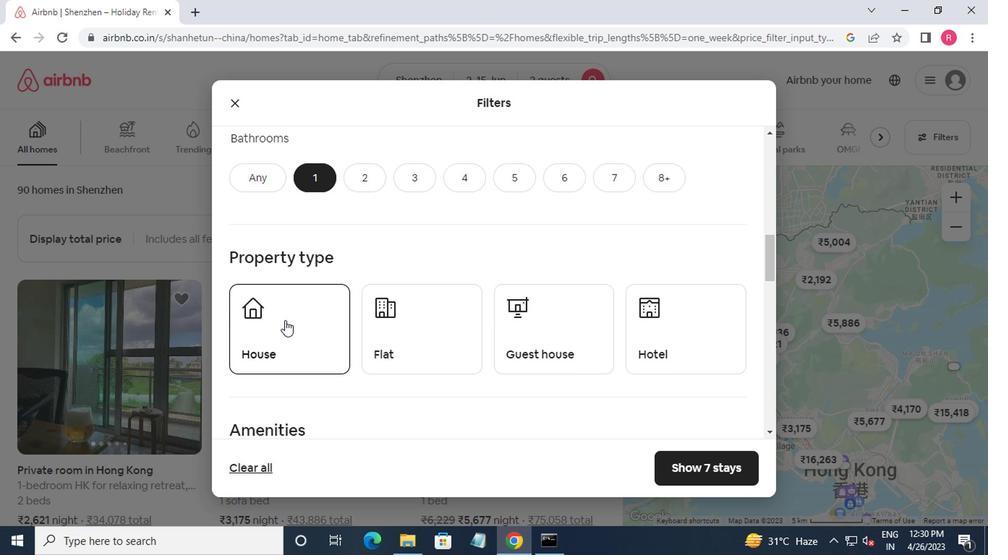 
Action: Mouse moved to (345, 323)
Screenshot: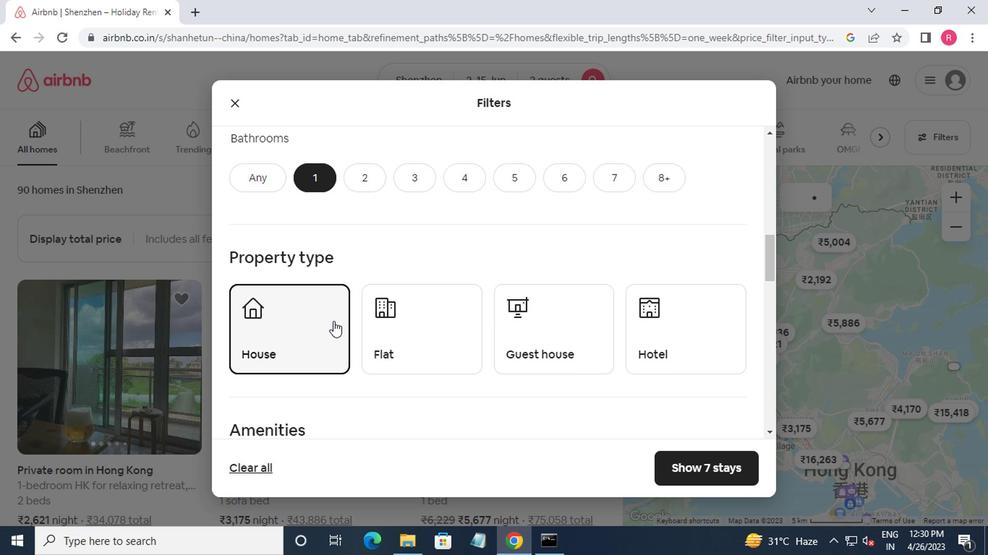 
Action: Mouse scrolled (345, 323) with delta (0, 0)
Screenshot: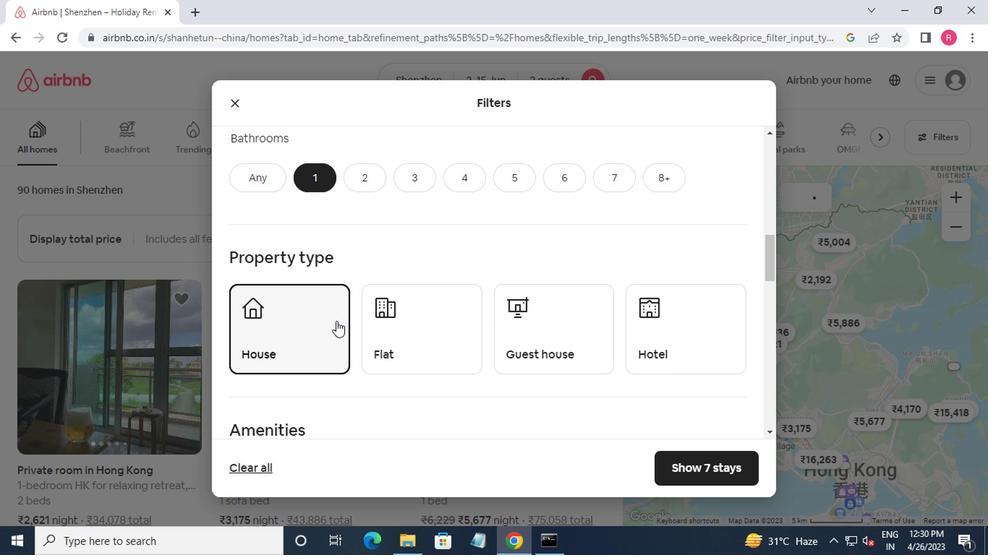 
Action: Mouse moved to (361, 291)
Screenshot: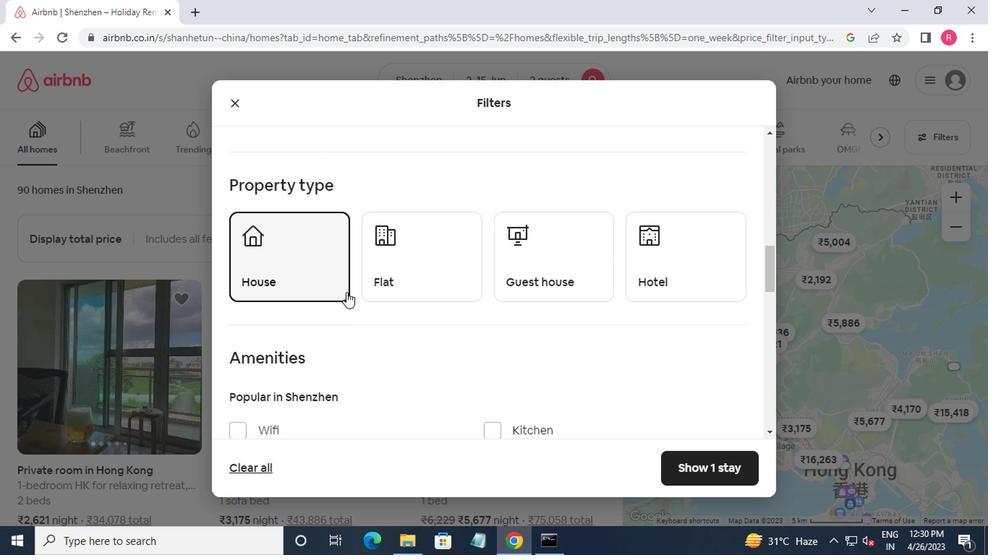 
Action: Mouse pressed left at (361, 291)
Screenshot: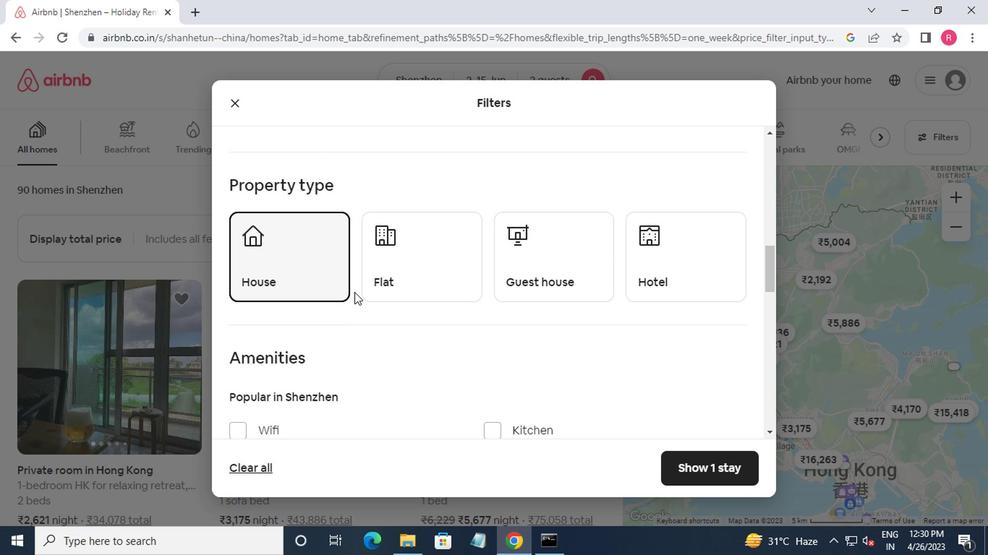 
Action: Mouse moved to (504, 288)
Screenshot: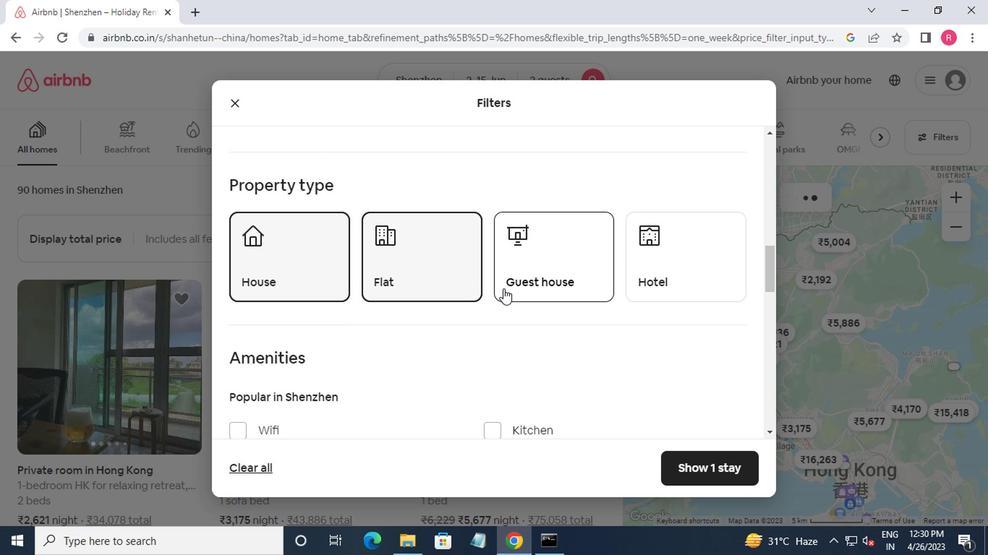 
Action: Mouse pressed left at (504, 288)
Screenshot: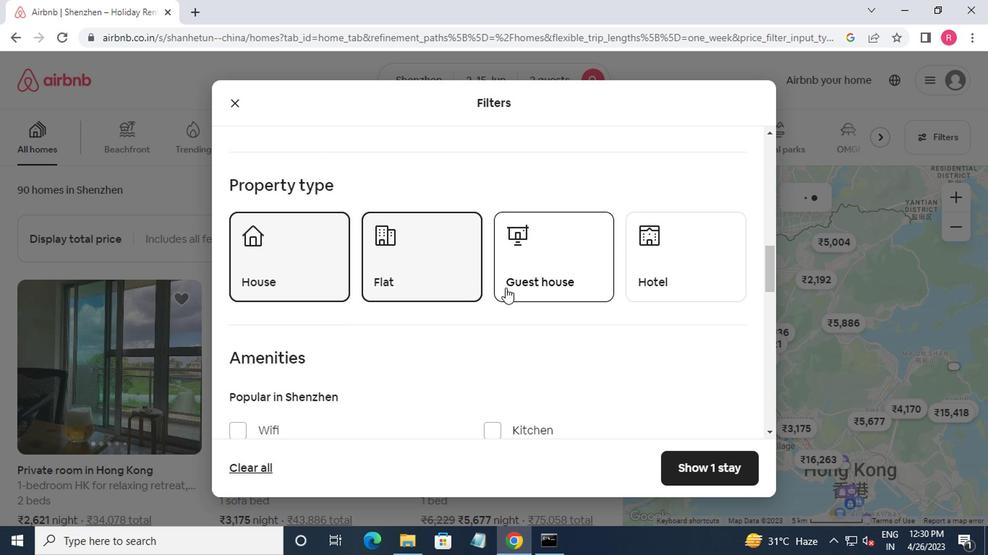 
Action: Mouse moved to (652, 273)
Screenshot: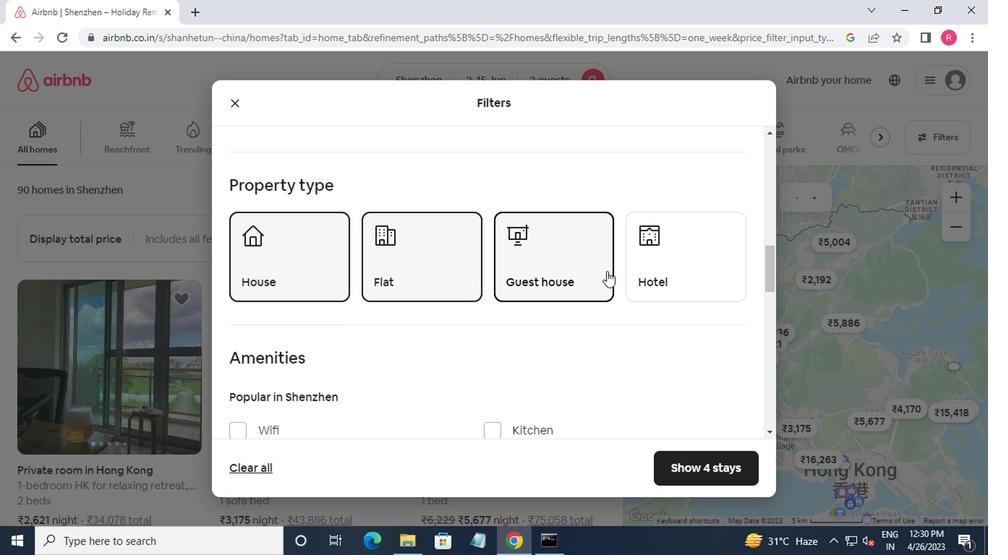
Action: Mouse pressed left at (652, 273)
Screenshot: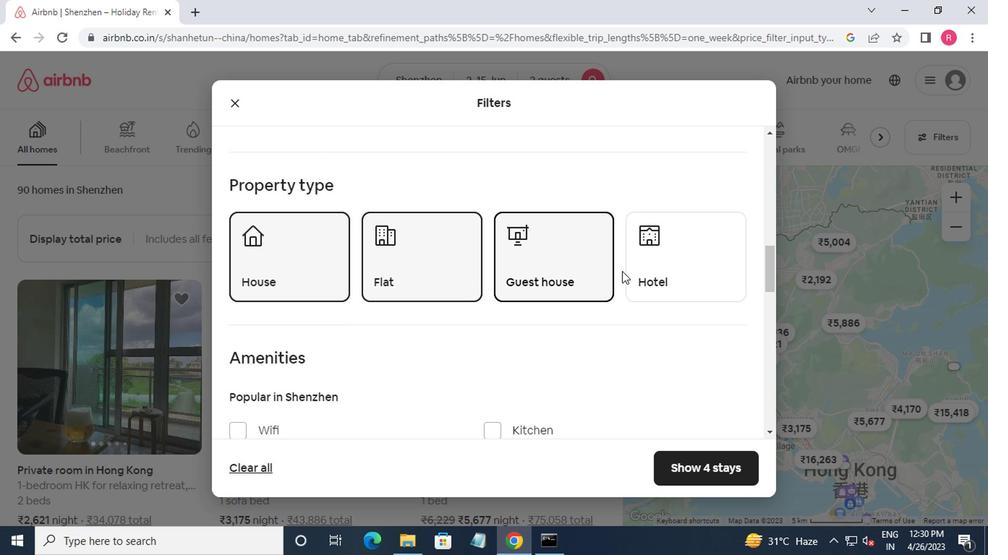
Action: Mouse moved to (654, 274)
Screenshot: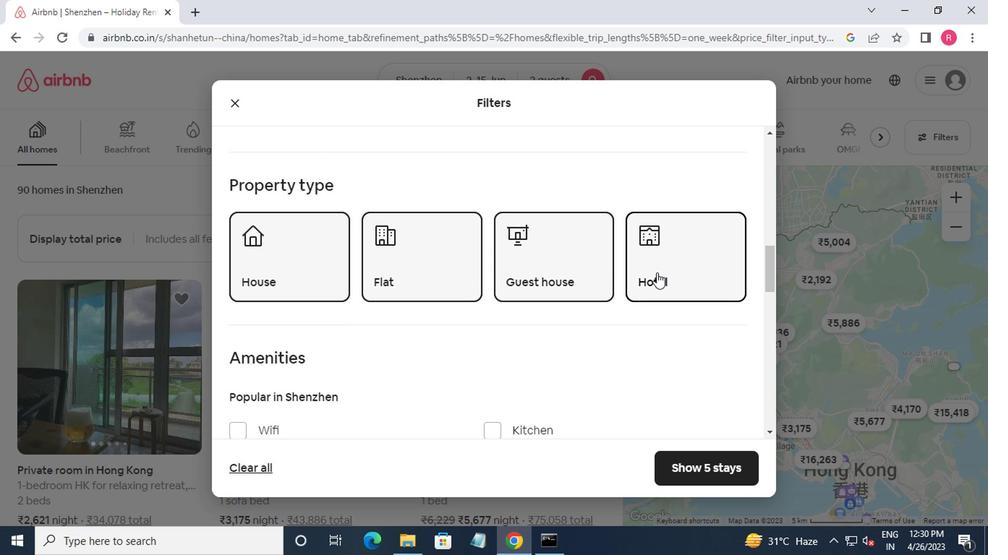 
Action: Mouse scrolled (654, 273) with delta (0, 0)
Screenshot: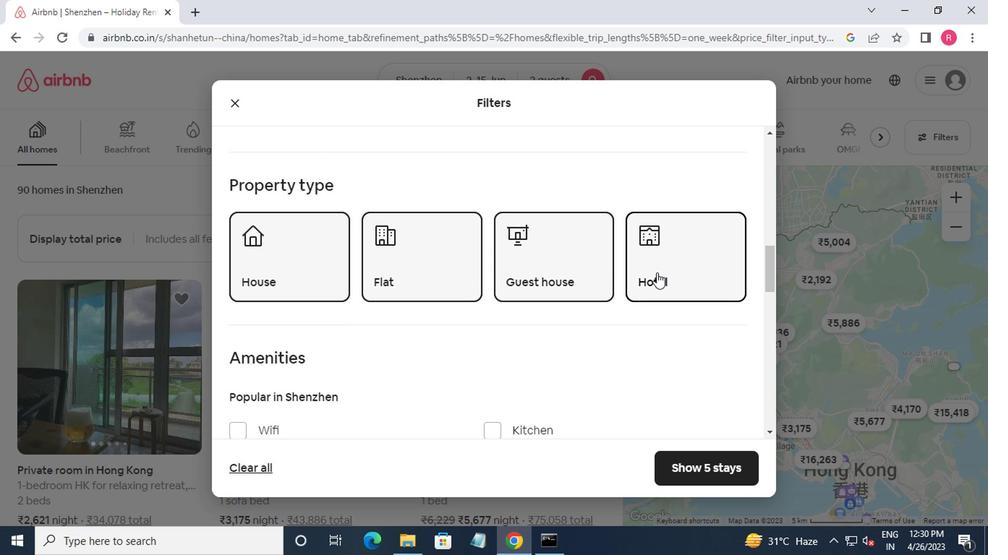 
Action: Mouse moved to (654, 275)
Screenshot: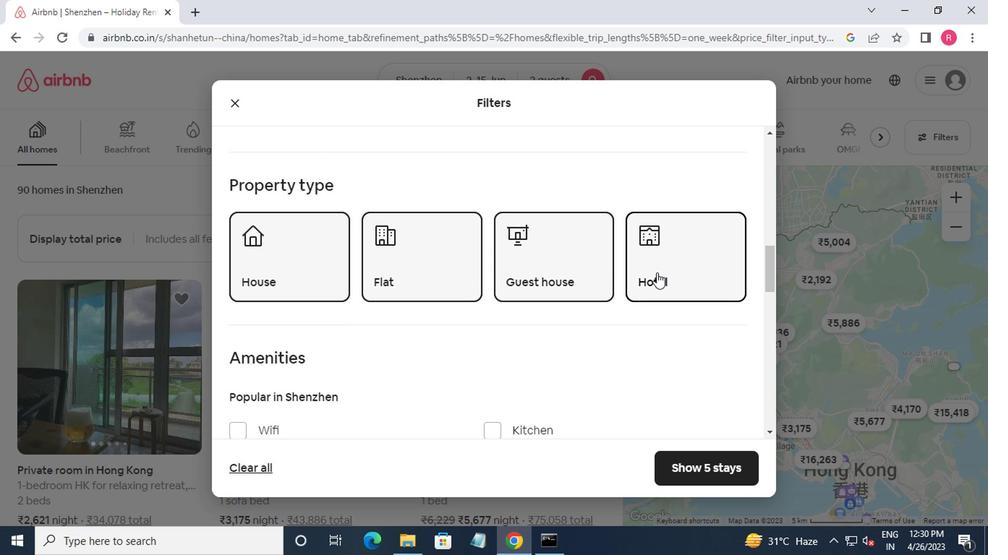 
Action: Mouse scrolled (654, 275) with delta (0, 0)
Screenshot: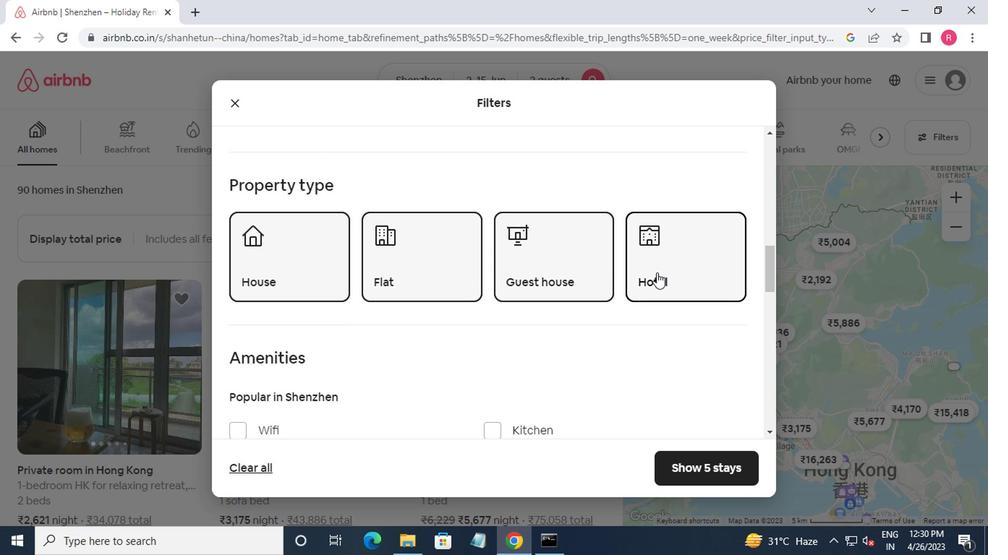 
Action: Mouse moved to (654, 277)
Screenshot: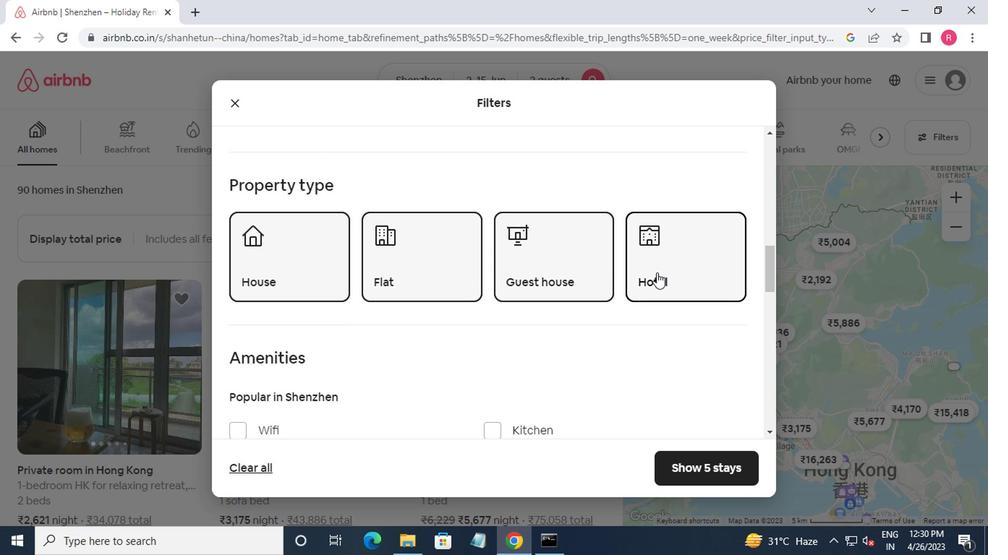 
Action: Mouse scrolled (654, 277) with delta (0, 0)
Screenshot: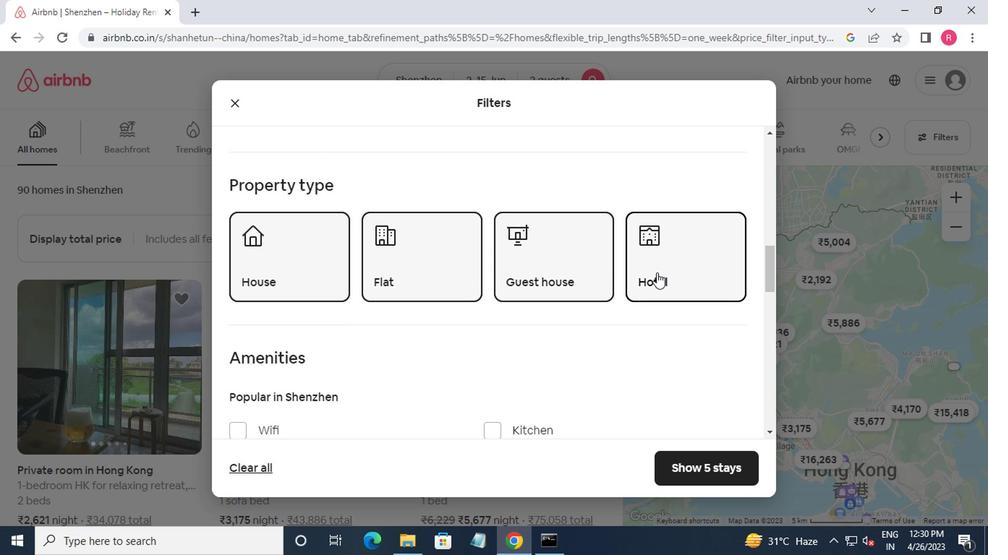 
Action: Mouse moved to (665, 319)
Screenshot: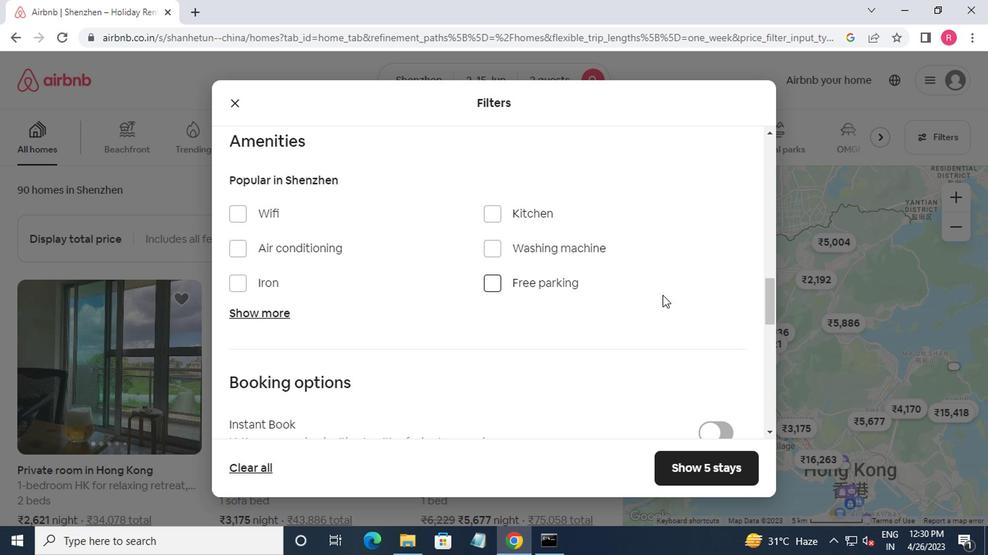 
Action: Mouse scrolled (665, 319) with delta (0, 0)
Screenshot: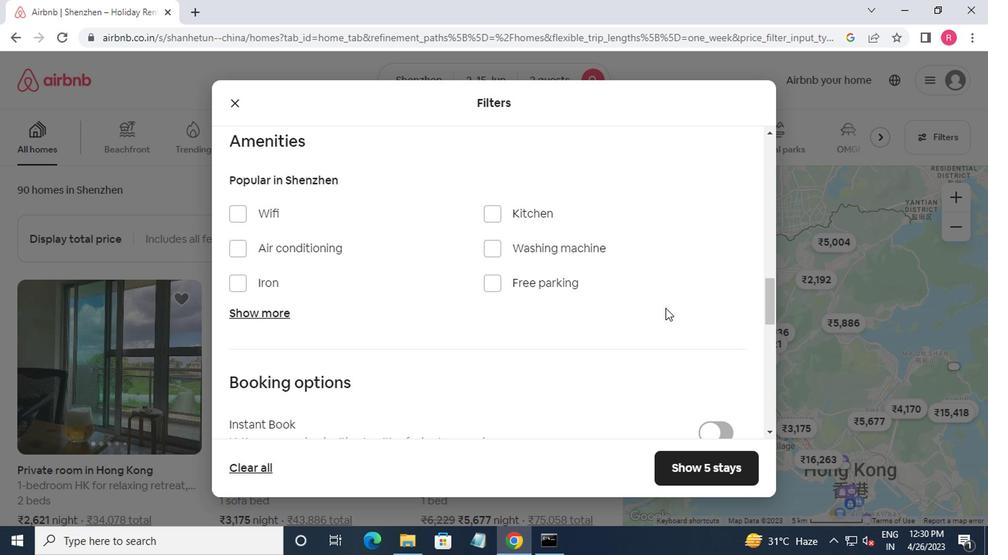 
Action: Mouse moved to (665, 321)
Screenshot: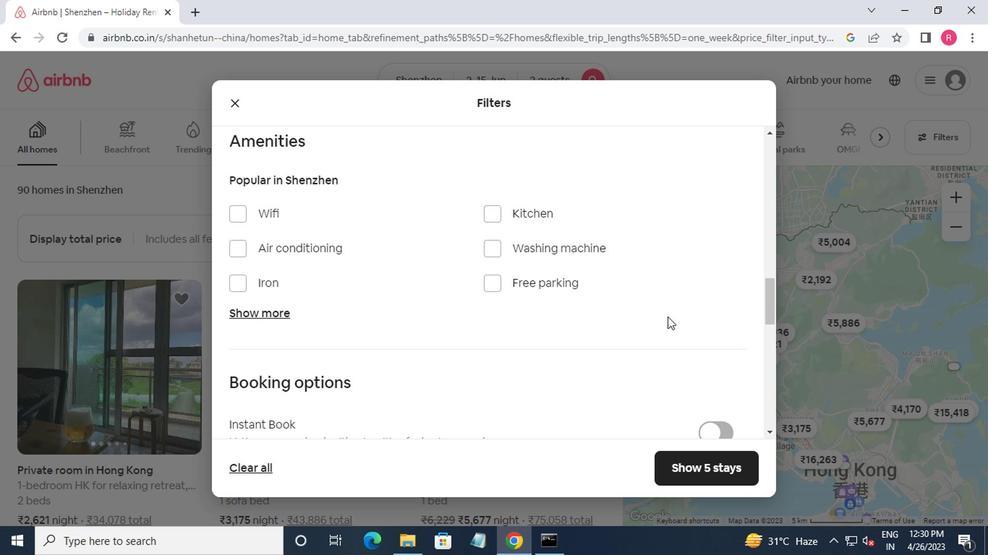 
Action: Mouse scrolled (665, 321) with delta (0, 0)
Screenshot: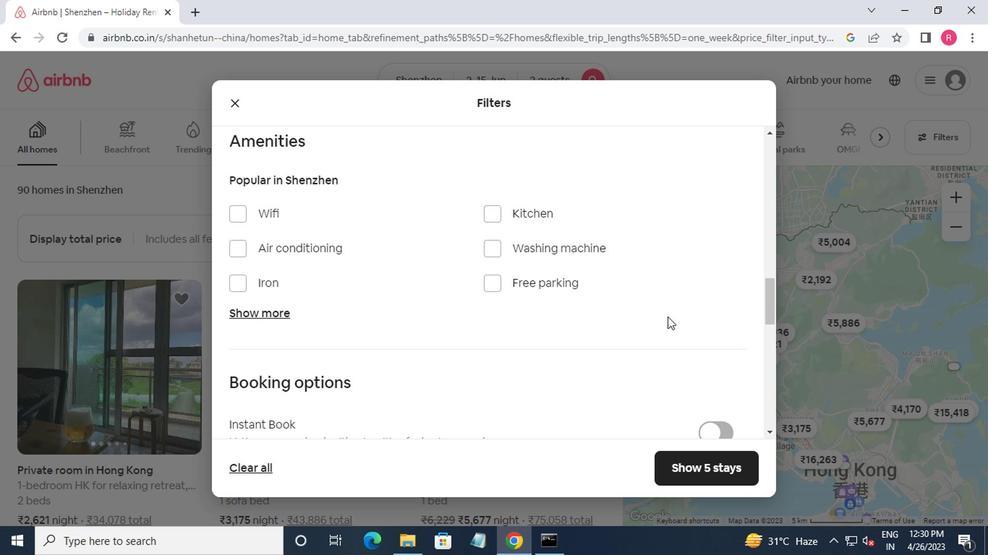 
Action: Mouse moved to (709, 336)
Screenshot: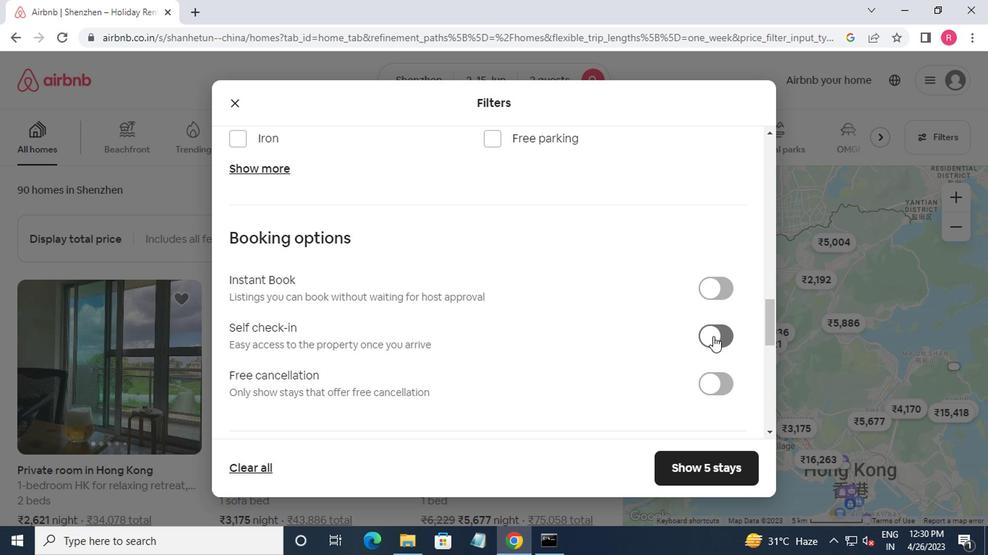 
Action: Mouse pressed left at (709, 336)
Screenshot: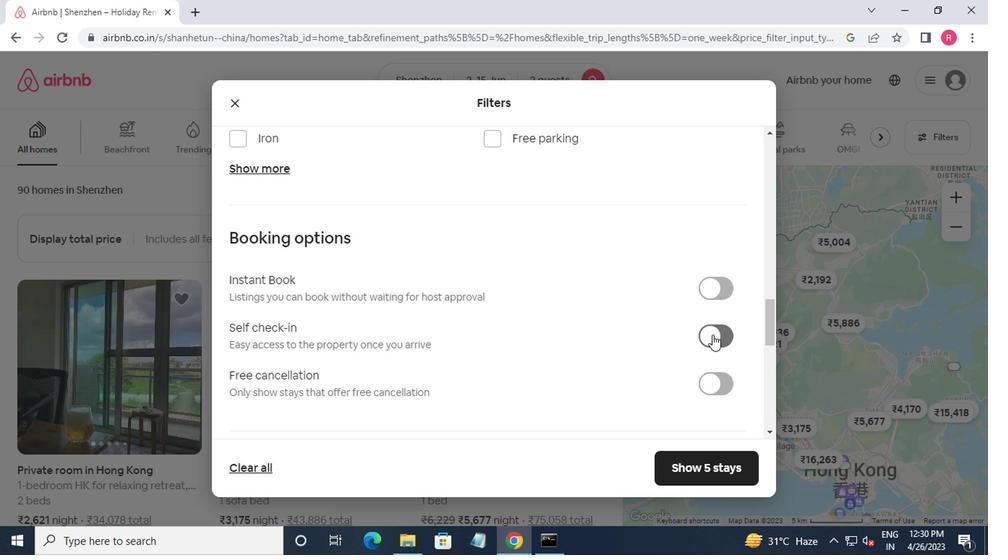 
Action: Mouse moved to (711, 334)
Screenshot: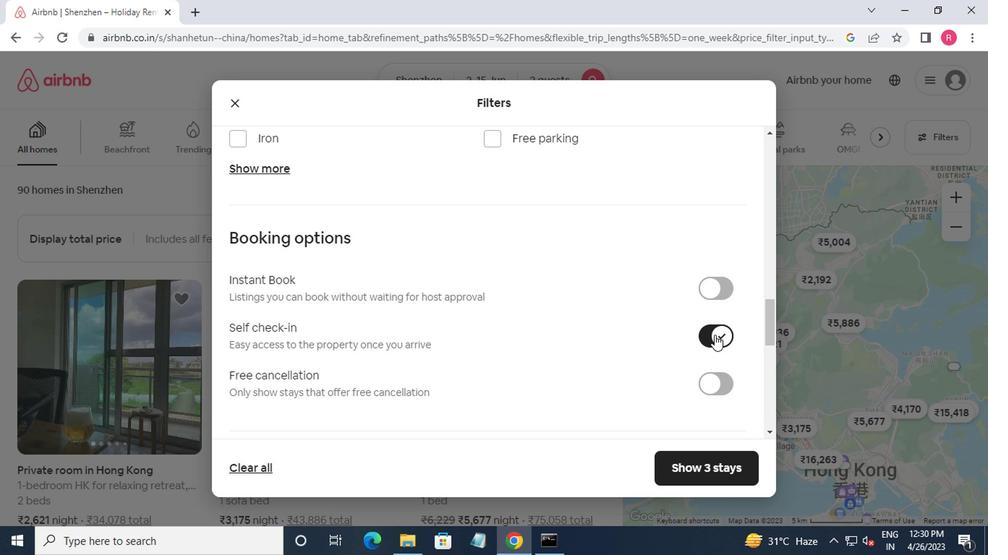 
Action: Mouse scrolled (711, 334) with delta (0, 0)
Screenshot: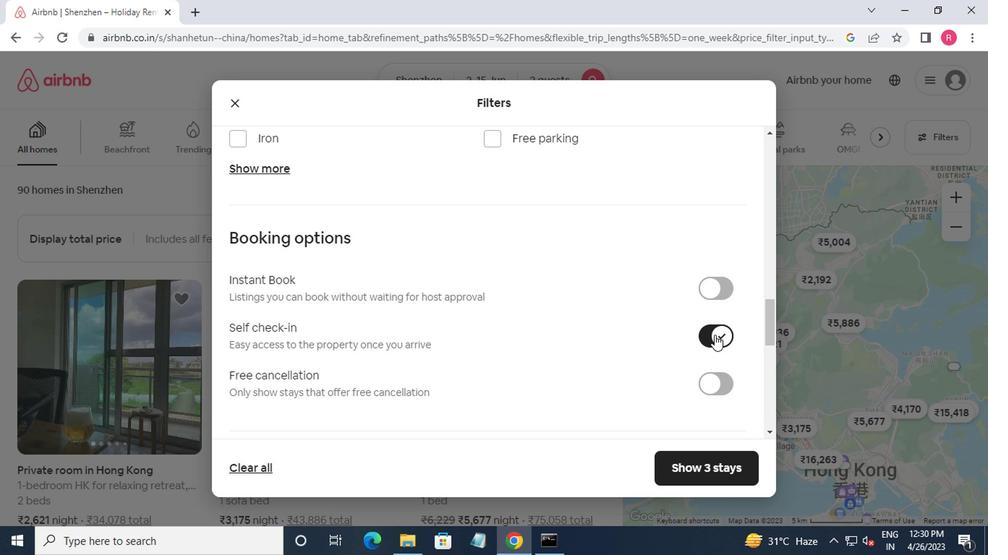 
Action: Mouse scrolled (711, 334) with delta (0, 0)
Screenshot: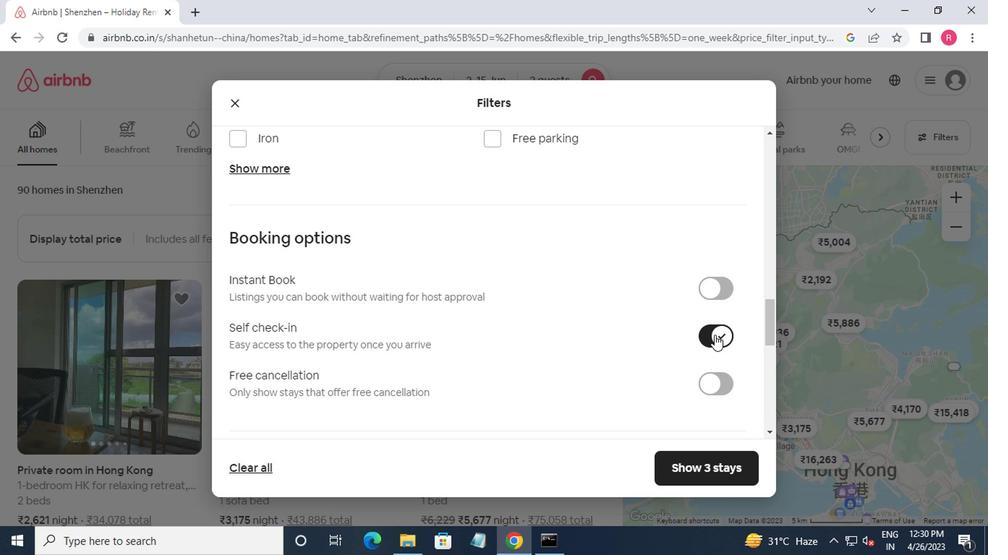 
Action: Mouse moved to (711, 338)
Screenshot: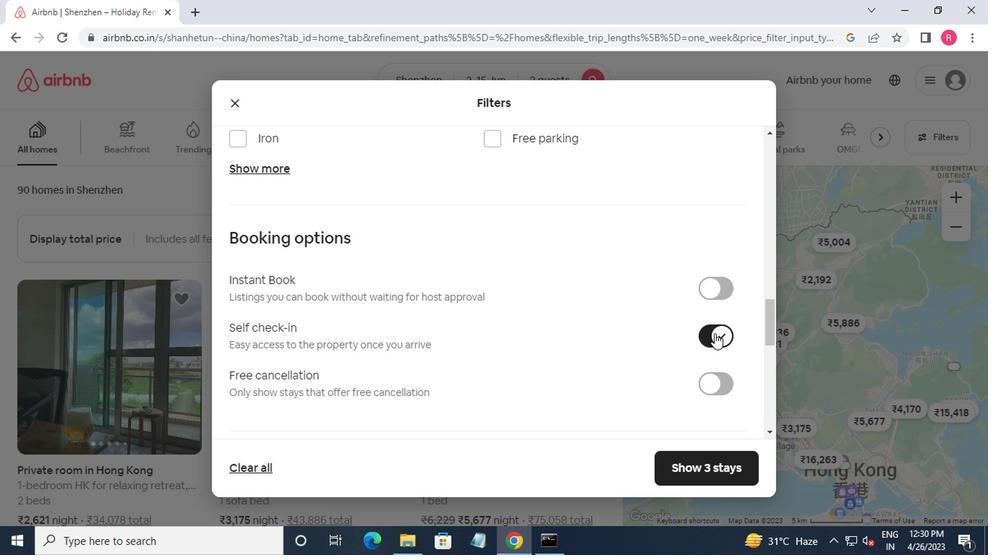 
Action: Mouse scrolled (711, 337) with delta (0, 0)
Screenshot: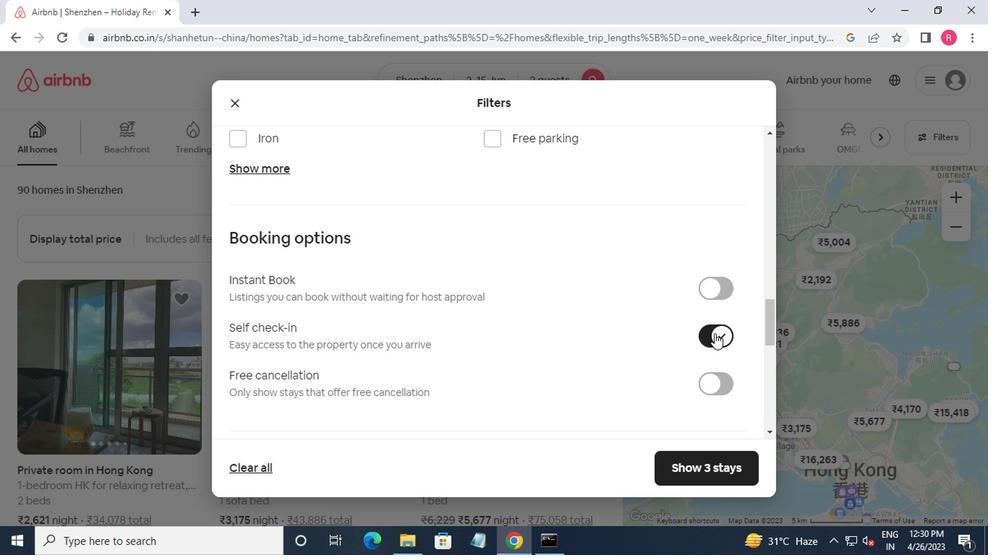 
Action: Mouse moved to (711, 339)
Screenshot: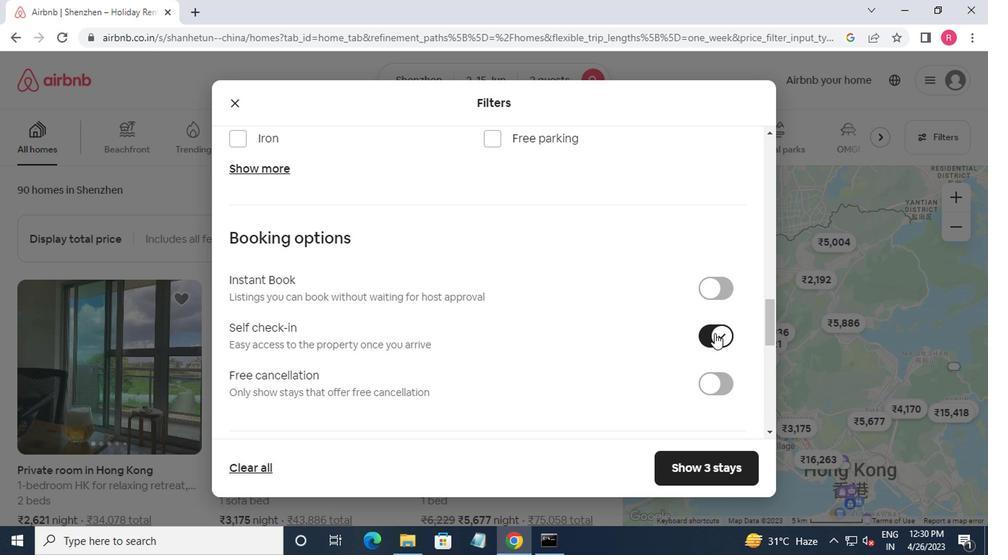 
Action: Mouse scrolled (711, 339) with delta (0, 0)
Screenshot: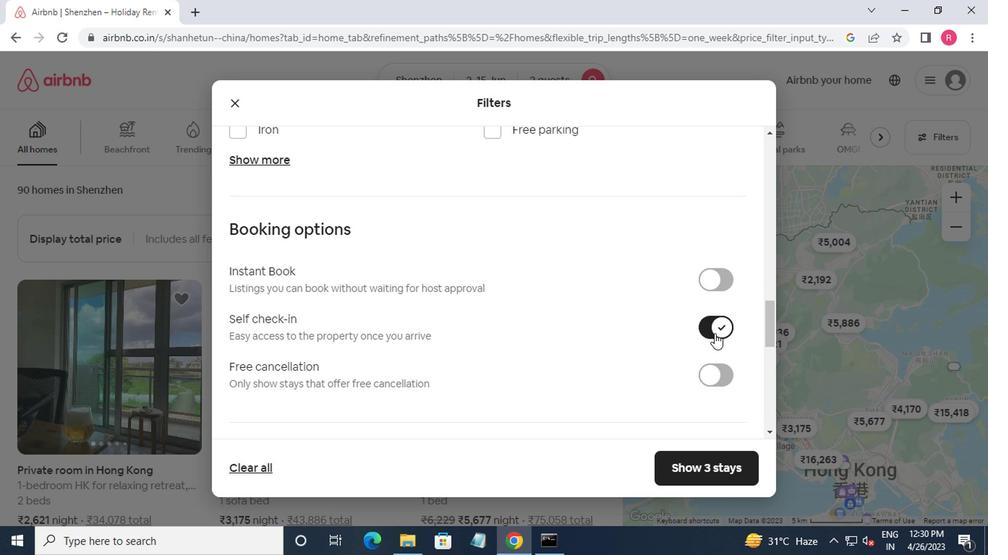 
Action: Mouse moved to (706, 341)
Screenshot: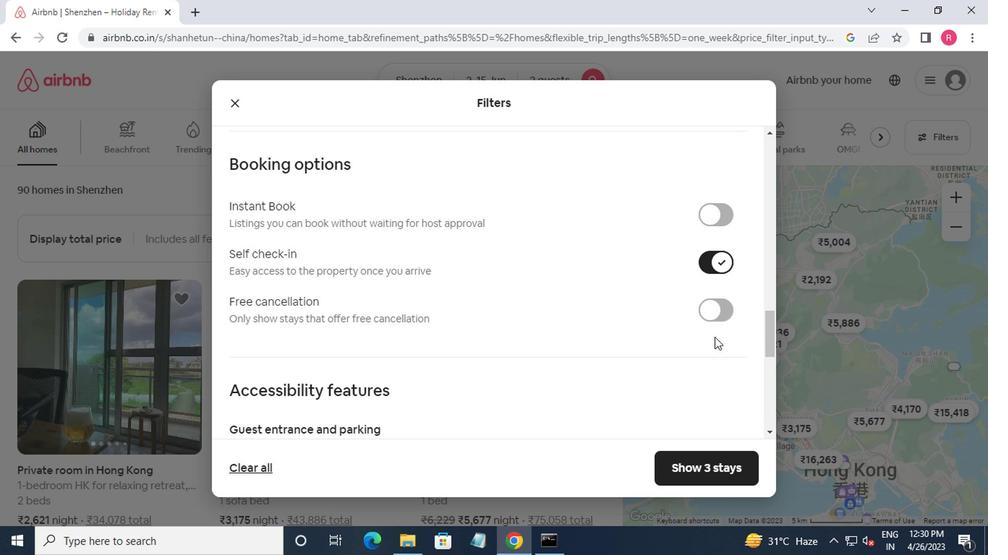 
Action: Mouse scrolled (706, 341) with delta (0, 0)
Screenshot: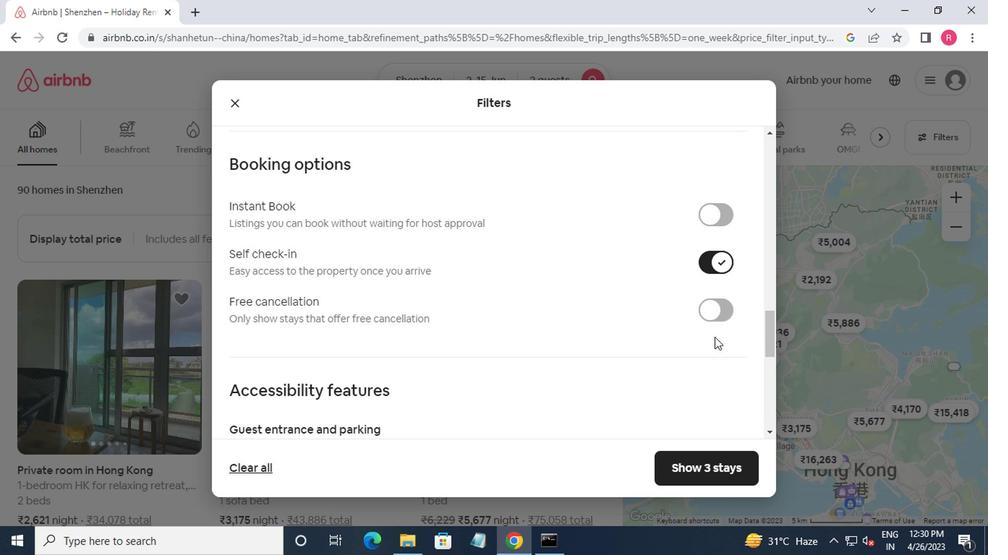 
Action: Mouse moved to (586, 331)
Screenshot: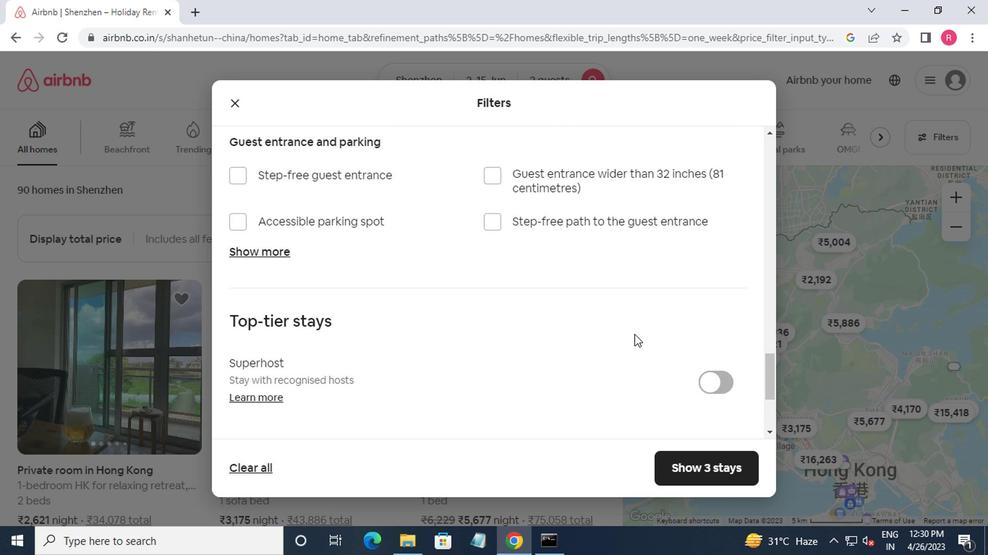 
Action: Mouse scrolled (586, 330) with delta (0, 0)
Screenshot: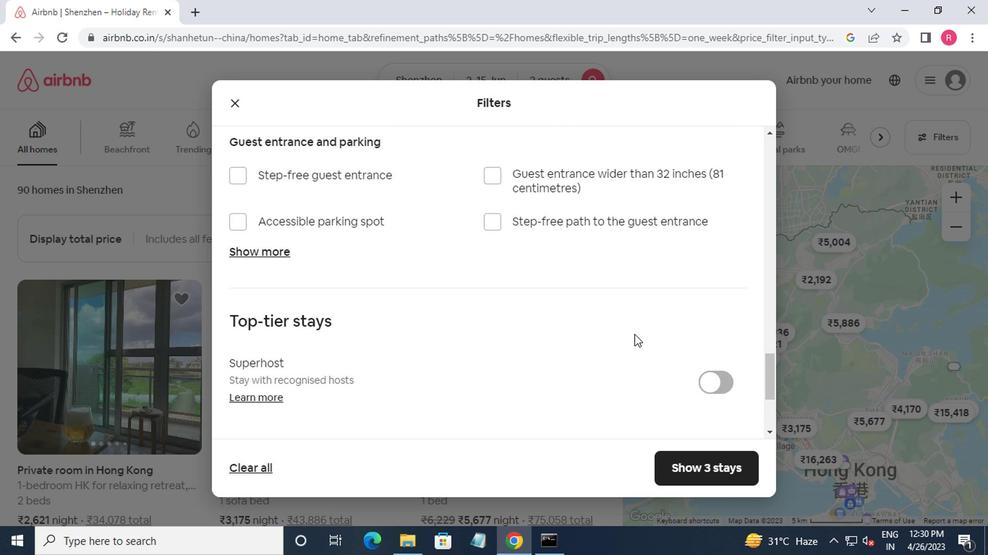 
Action: Mouse moved to (583, 334)
Screenshot: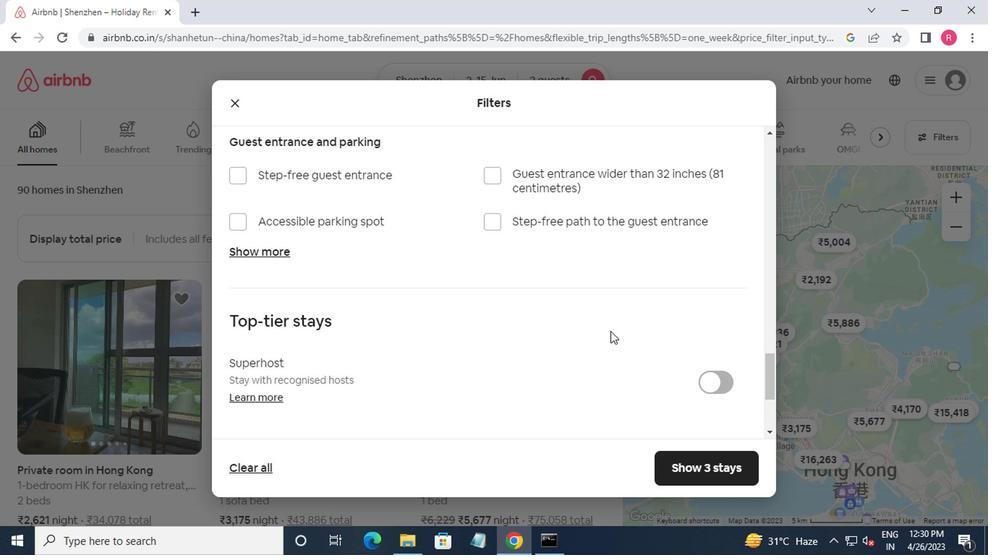 
Action: Mouse scrolled (583, 333) with delta (0, -1)
Screenshot: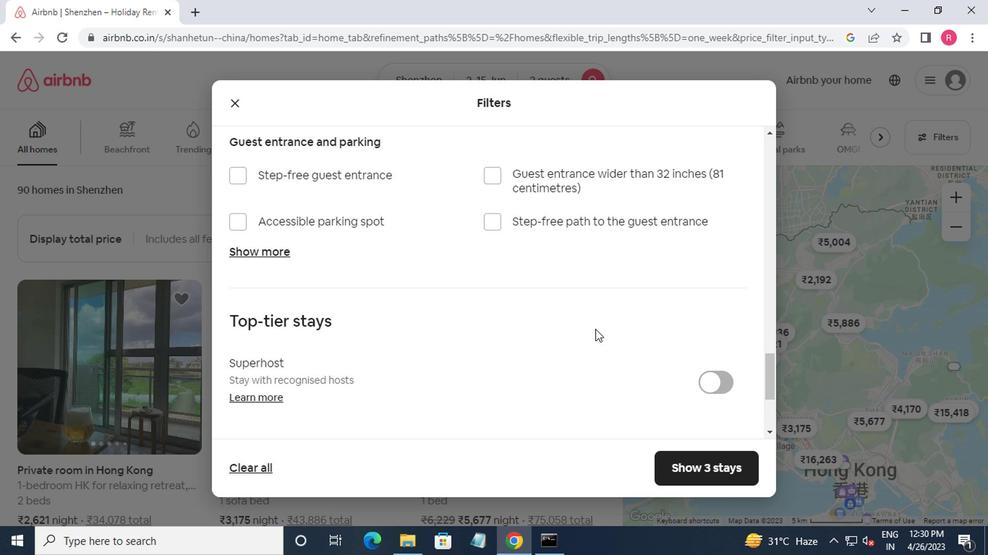 
Action: Mouse moved to (582, 334)
Screenshot: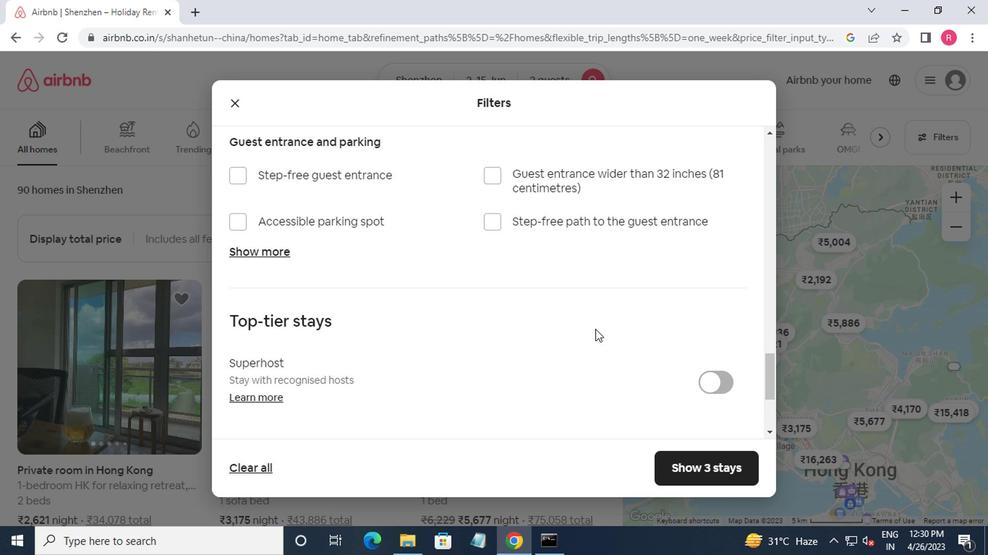
Action: Mouse scrolled (582, 334) with delta (0, 0)
Screenshot: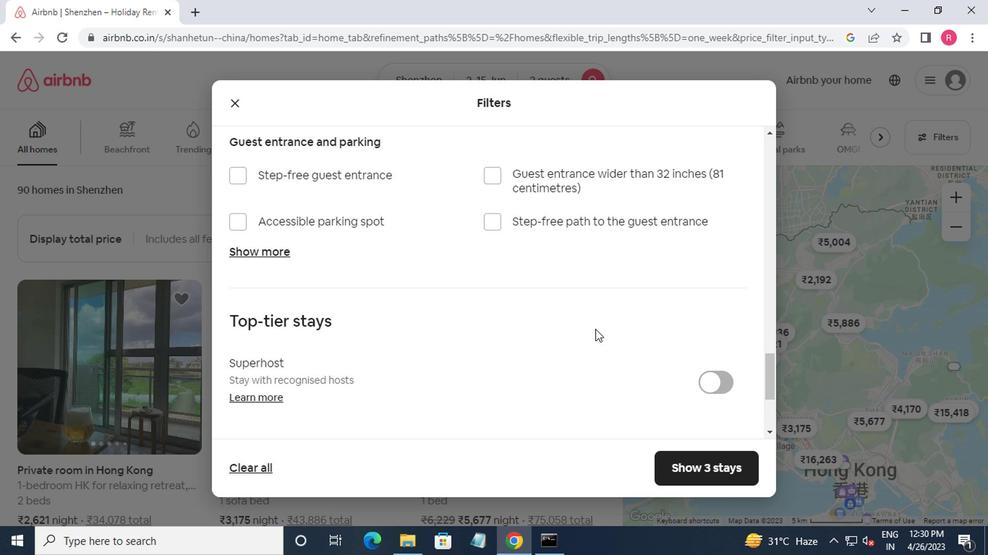 
Action: Mouse moved to (580, 335)
Screenshot: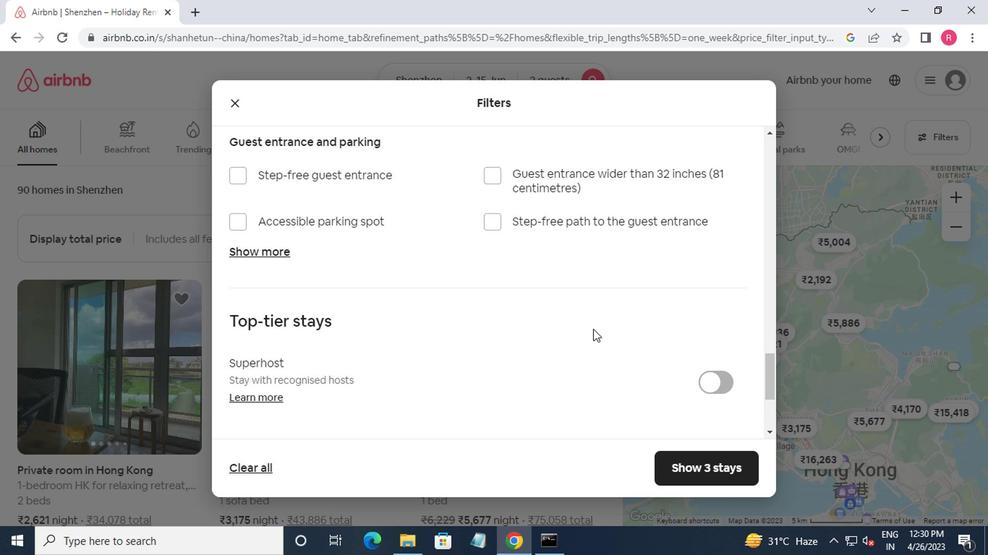 
Action: Mouse scrolled (580, 334) with delta (0, -1)
Screenshot: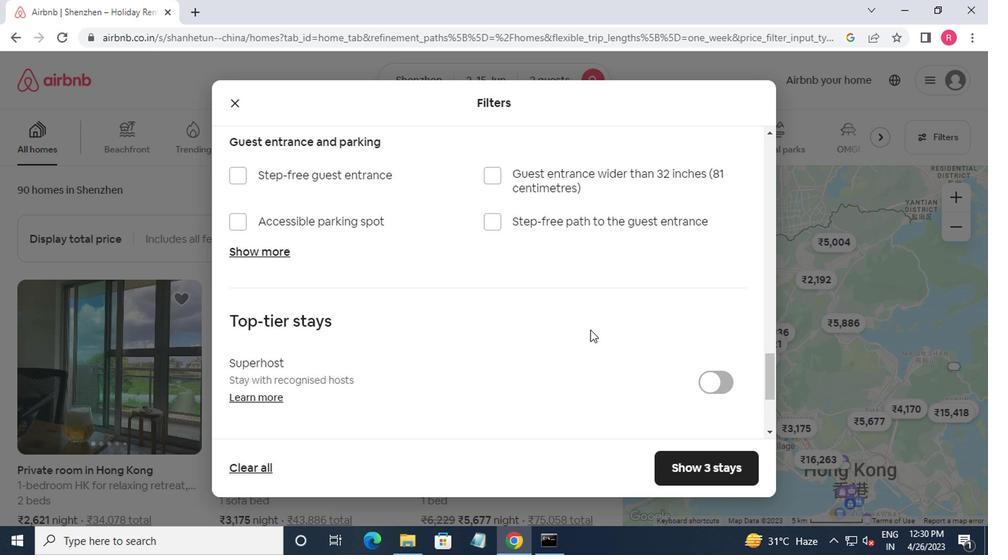 
Action: Mouse moved to (264, 401)
Screenshot: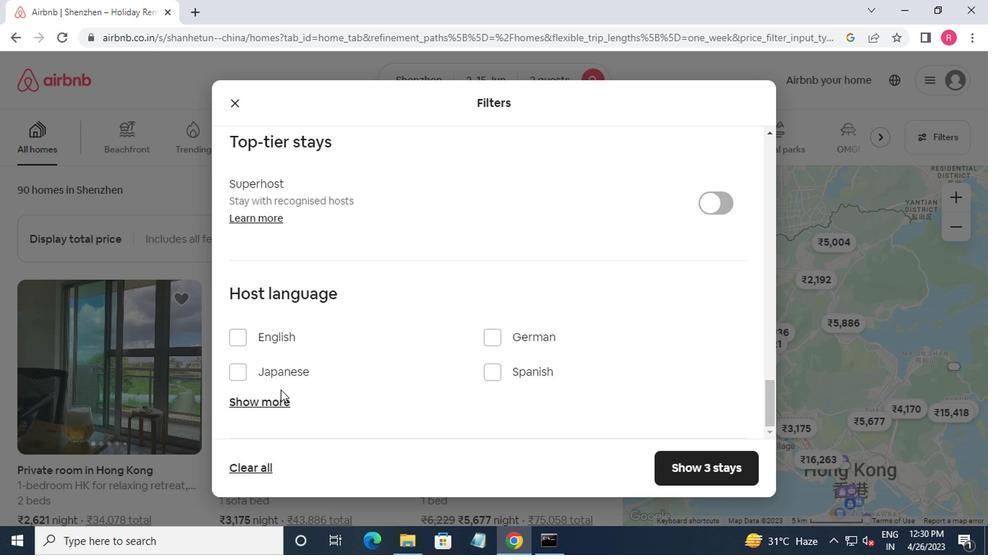 
Action: Mouse pressed left at (264, 401)
Screenshot: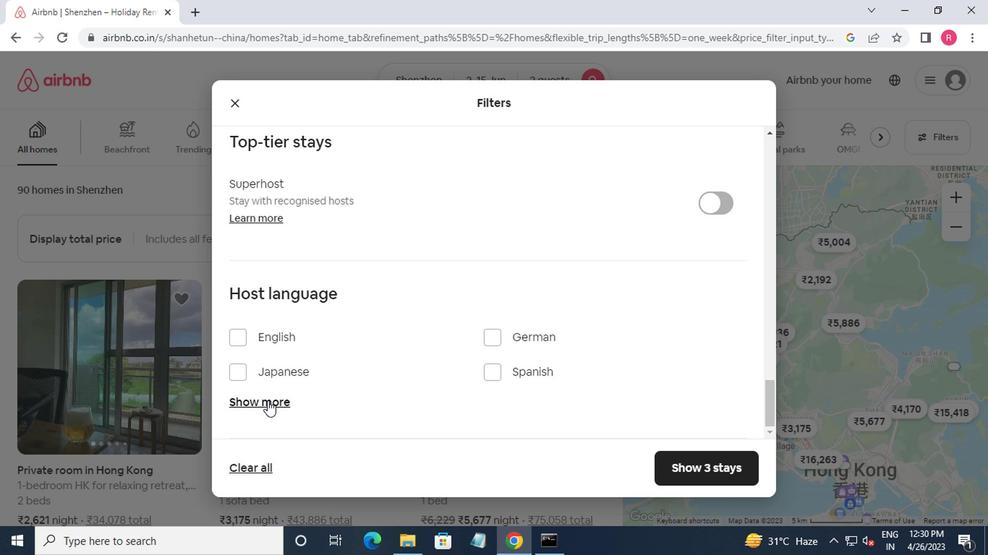 
Action: Mouse moved to (375, 386)
Screenshot: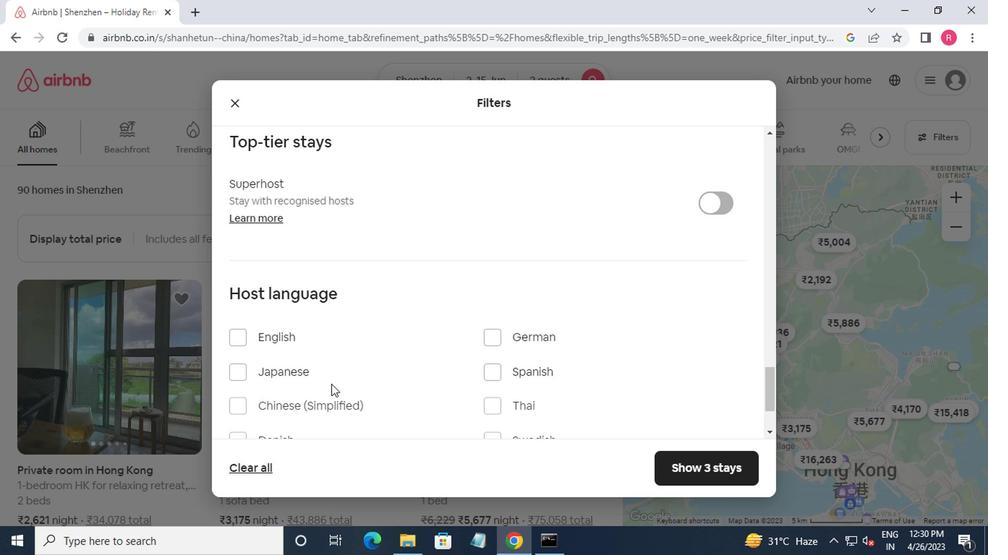 
Action: Mouse scrolled (375, 385) with delta (0, 0)
Screenshot: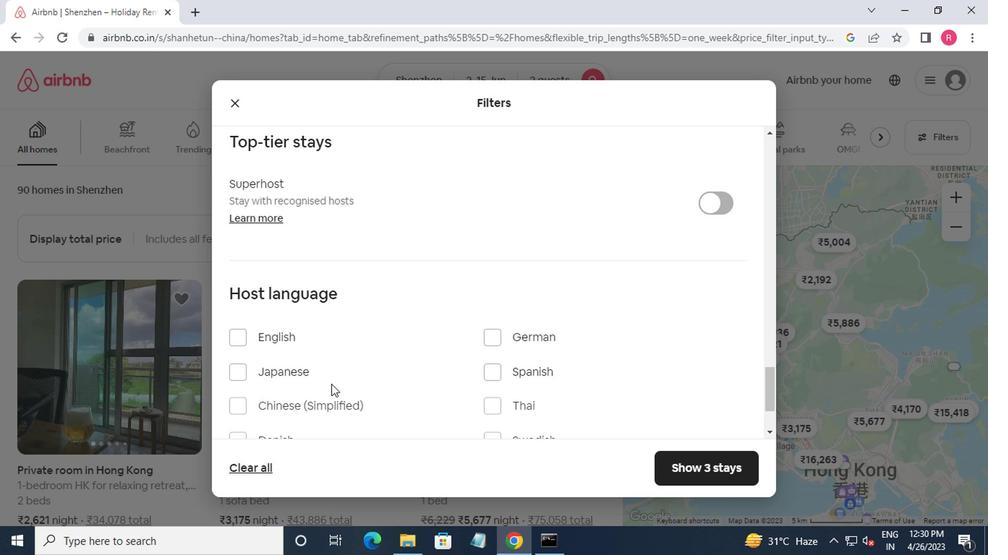 
Action: Mouse moved to (385, 387)
Screenshot: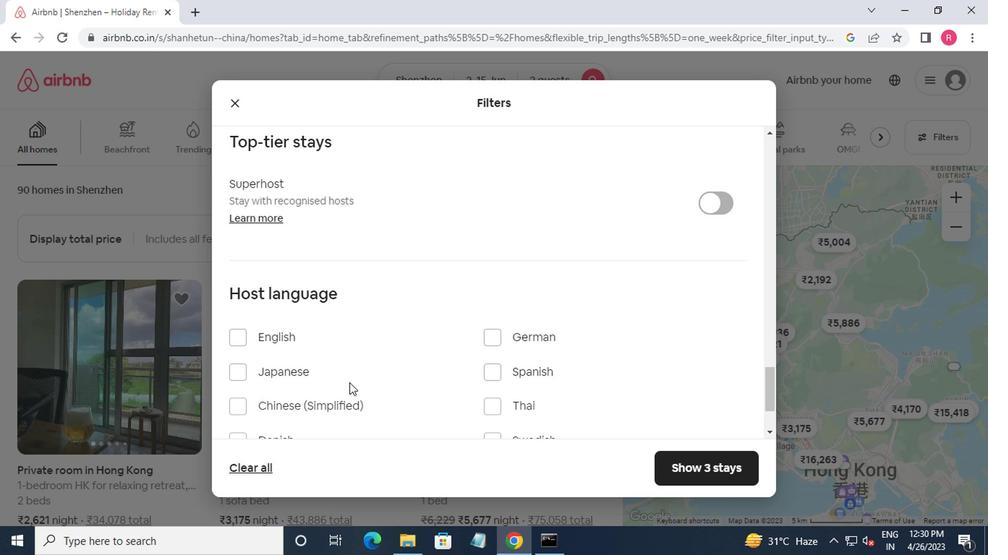 
Action: Mouse scrolled (385, 386) with delta (0, -1)
Screenshot: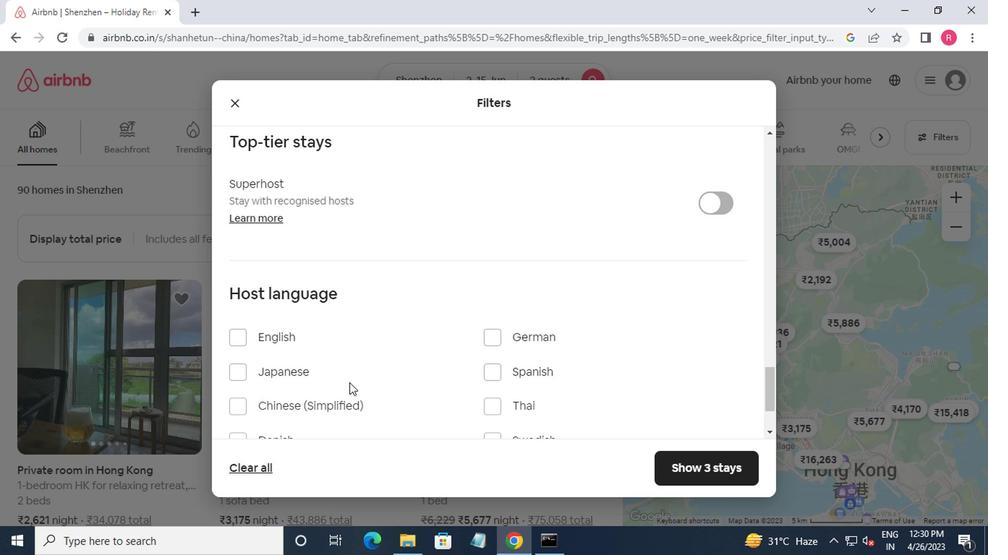 
Action: Mouse moved to (264, 305)
Screenshot: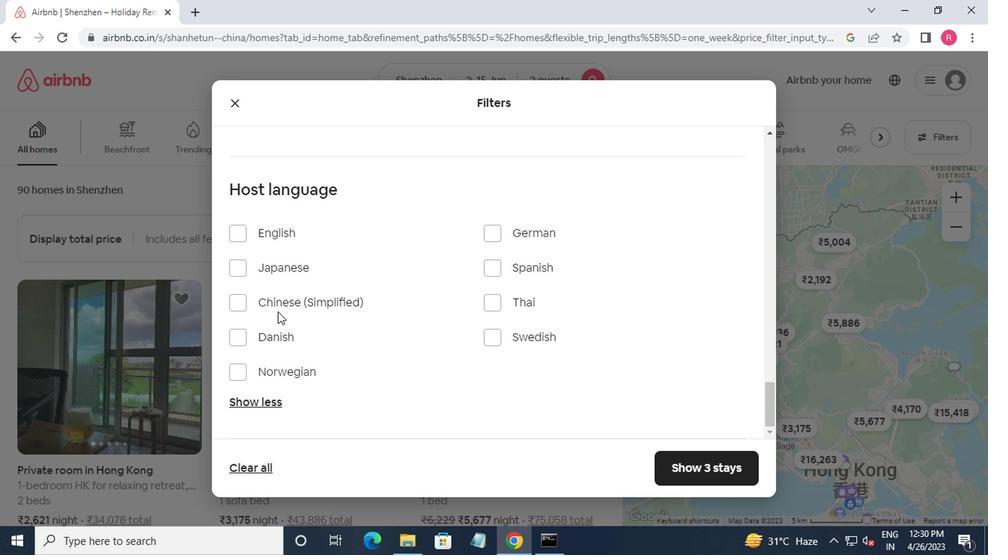 
Action: Mouse pressed left at (264, 305)
Screenshot: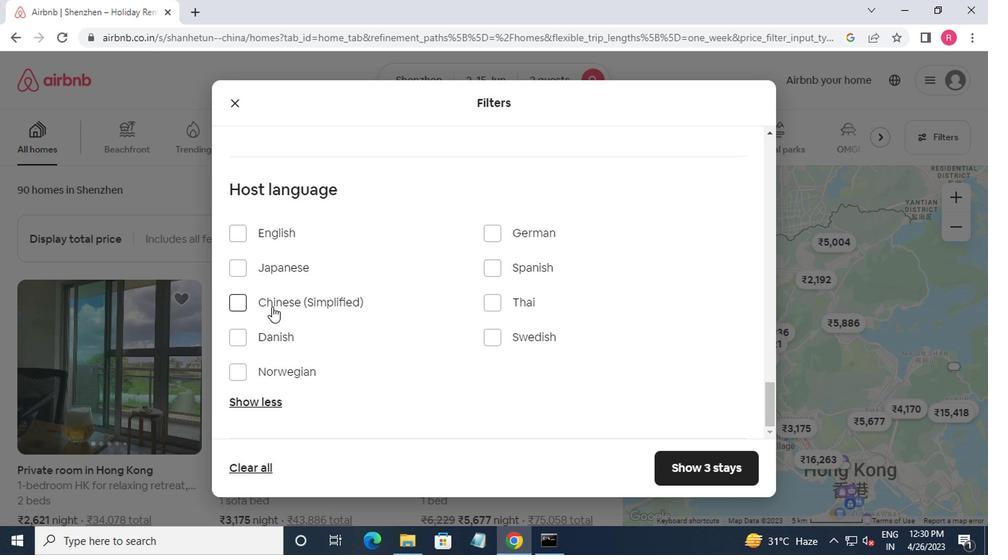 
Action: Mouse moved to (680, 462)
Screenshot: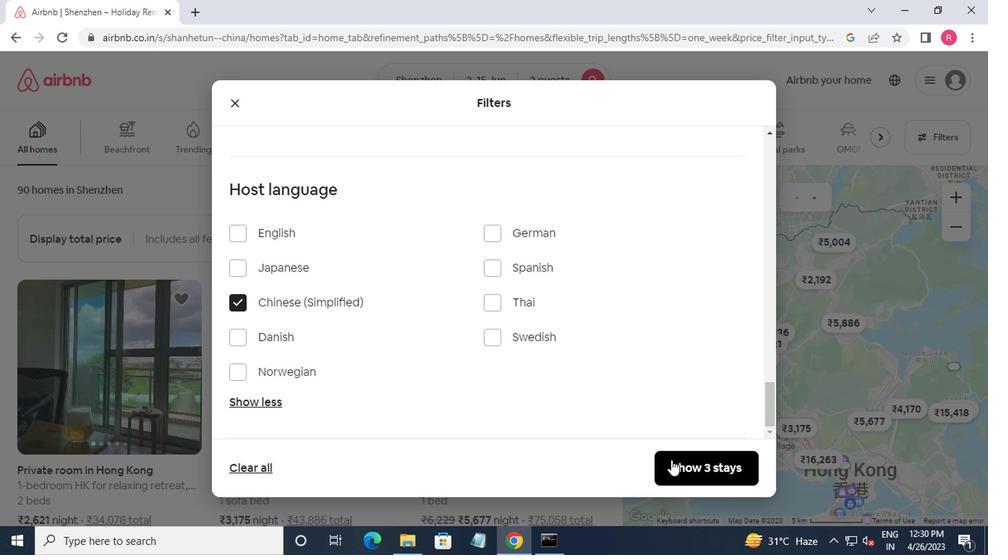 
Action: Mouse pressed left at (680, 462)
Screenshot: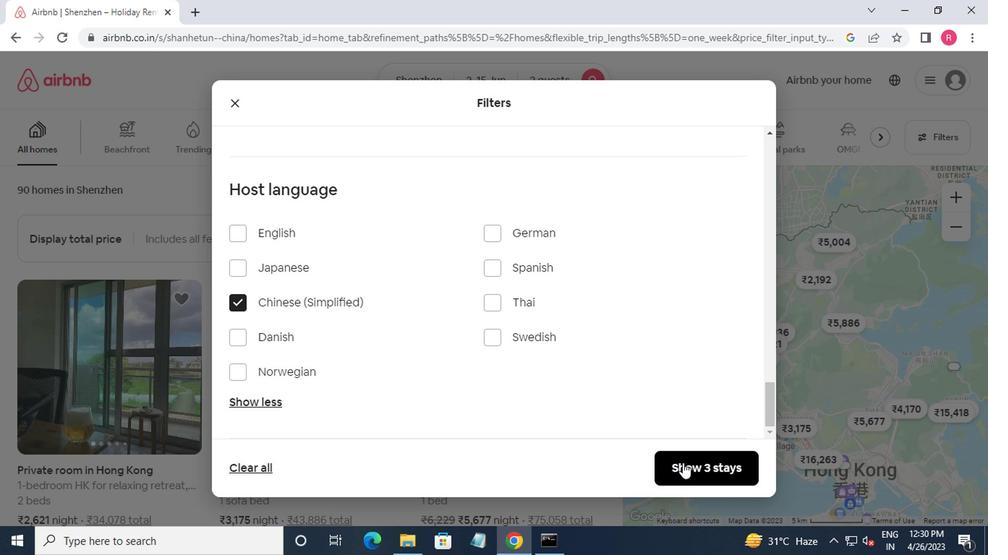 
Action: Mouse moved to (681, 458)
Screenshot: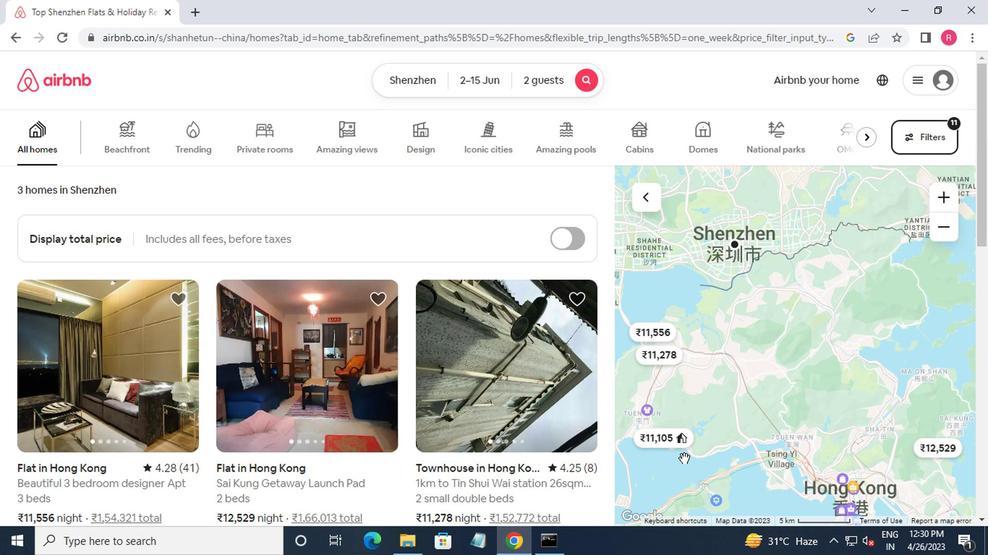 
